 Task: Look for space in Iyo, Japan from 2nd June, 2023 to 9th June, 2023 for 5 adults in price range Rs.7000 to Rs.13000. Place can be shared room with 2 bedrooms having 5 beds and 2 bathrooms. Property type can be house, flat, guest house. Amenities needed are: wifi. Booking option can be shelf check-in. Required host language is English.
Action: Mouse moved to (448, 106)
Screenshot: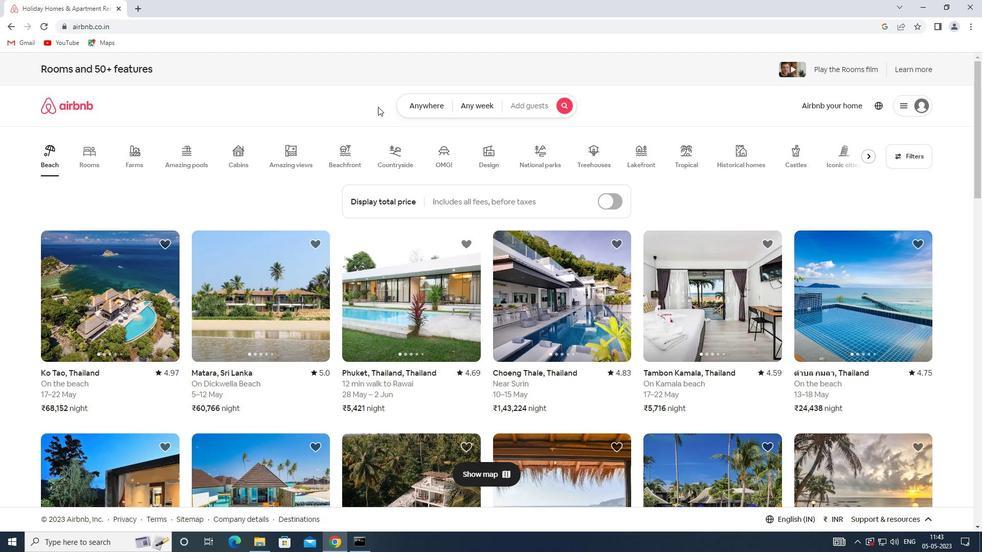 
Action: Mouse pressed left at (448, 106)
Screenshot: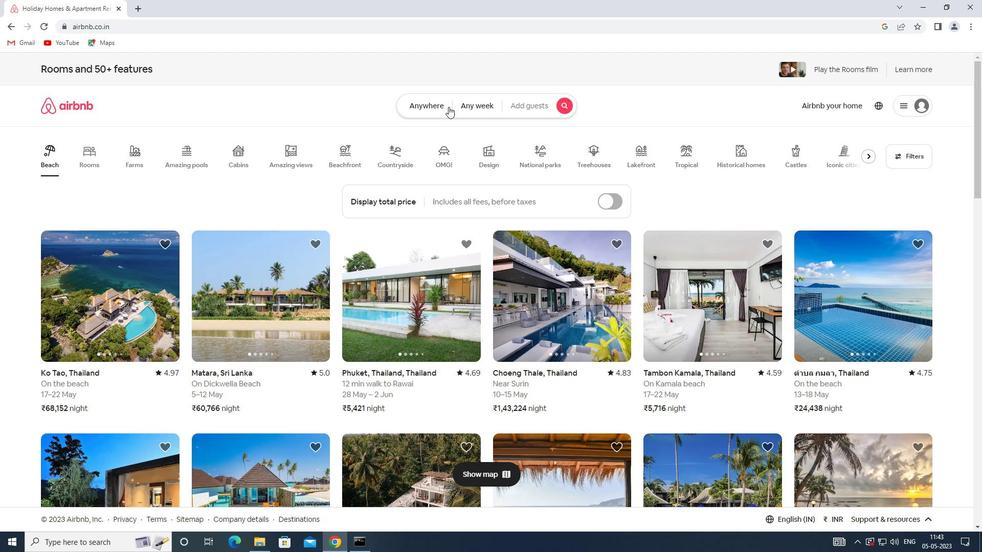 
Action: Mouse moved to (365, 151)
Screenshot: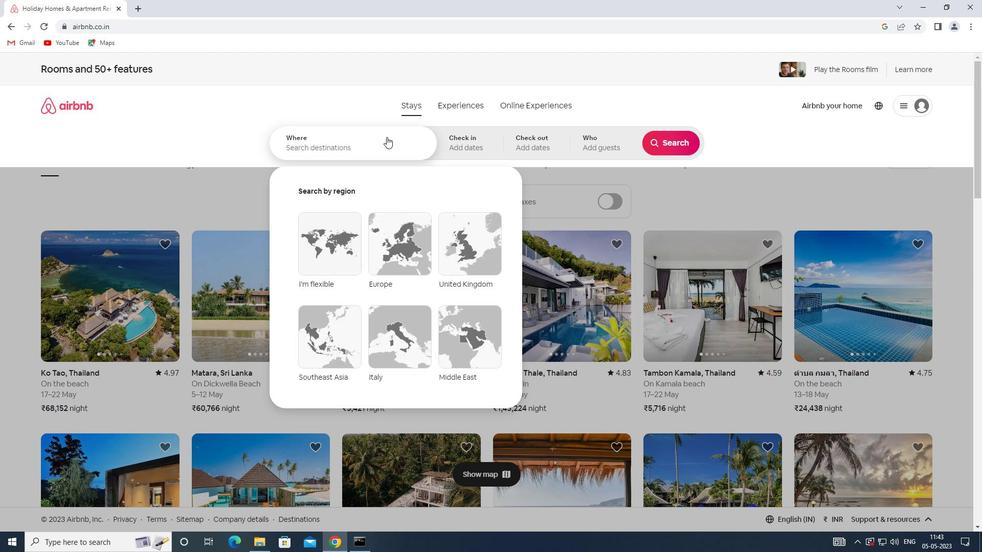 
Action: Mouse pressed left at (365, 151)
Screenshot: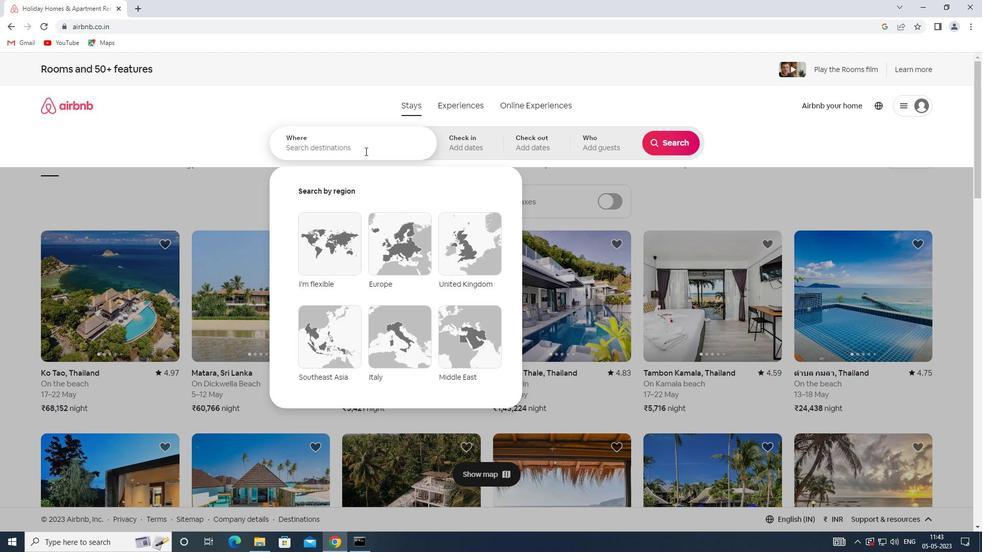 
Action: Key pressed <Key.shift><Key.shift><Key.shift><Key.shift><Key.shift><Key.shift><Key.shift><Key.shift><Key.shift><Key.shift><Key.shift><Key.shift><Key.shift><Key.shift><Key.shift><Key.shift><Key.shift><Key.shift><Key.shift><Key.shift><Key.shift><Key.shift><Key.shift><Key.shift><Key.shift><Key.shift><Key.shift><Key.shift><Key.shift><Key.shift><Key.shift><Key.shift>LYO,<Key.shift>JAPAN
Screenshot: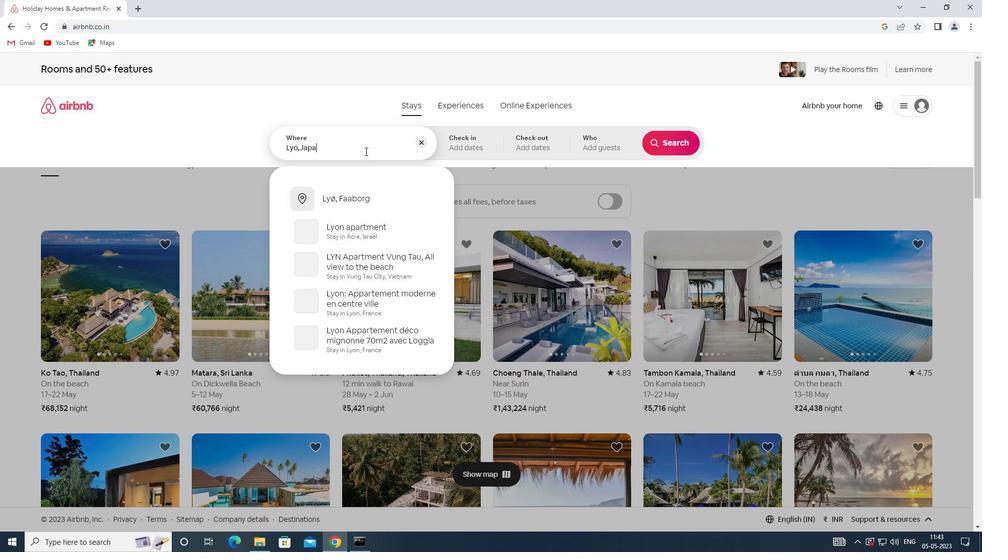 
Action: Mouse moved to (492, 147)
Screenshot: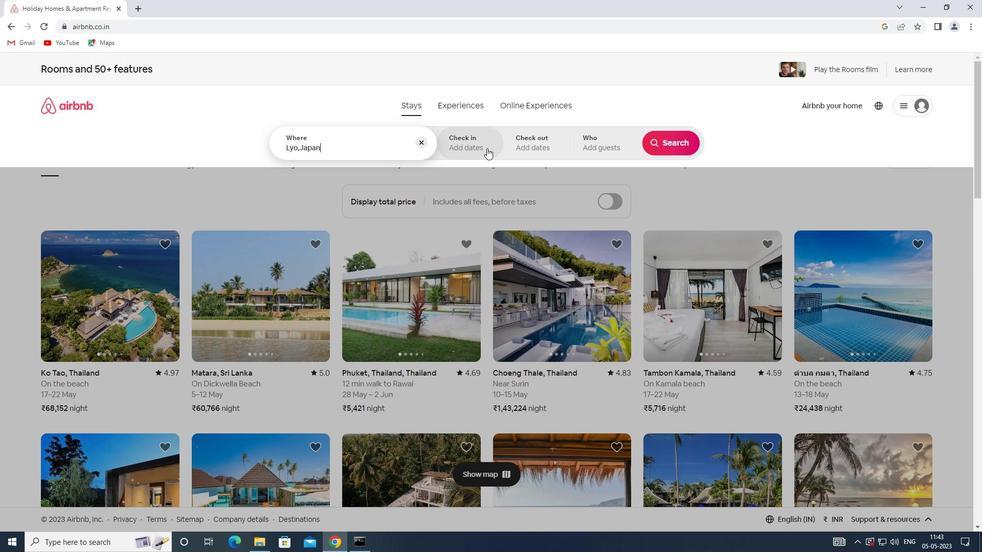 
Action: Mouse pressed left at (492, 147)
Screenshot: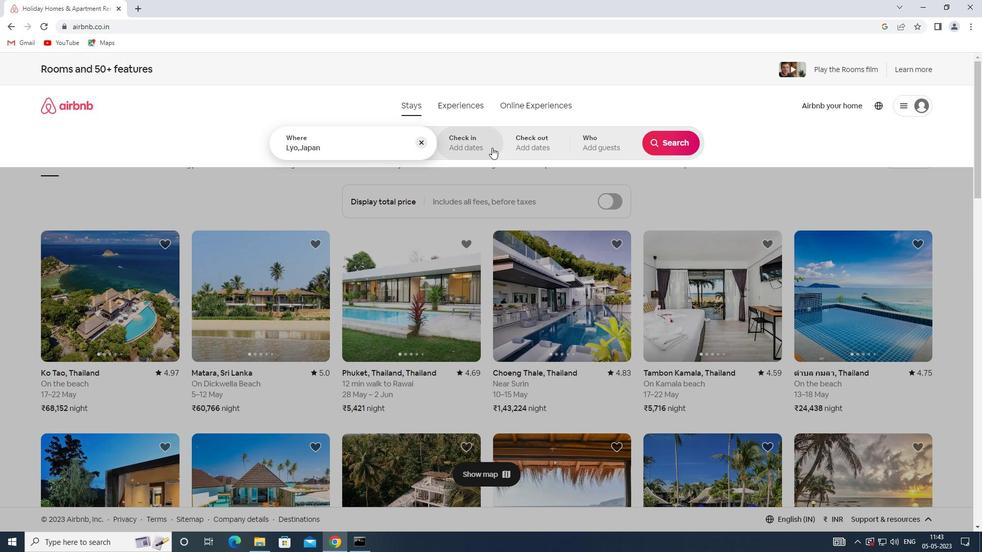 
Action: Mouse moved to (631, 274)
Screenshot: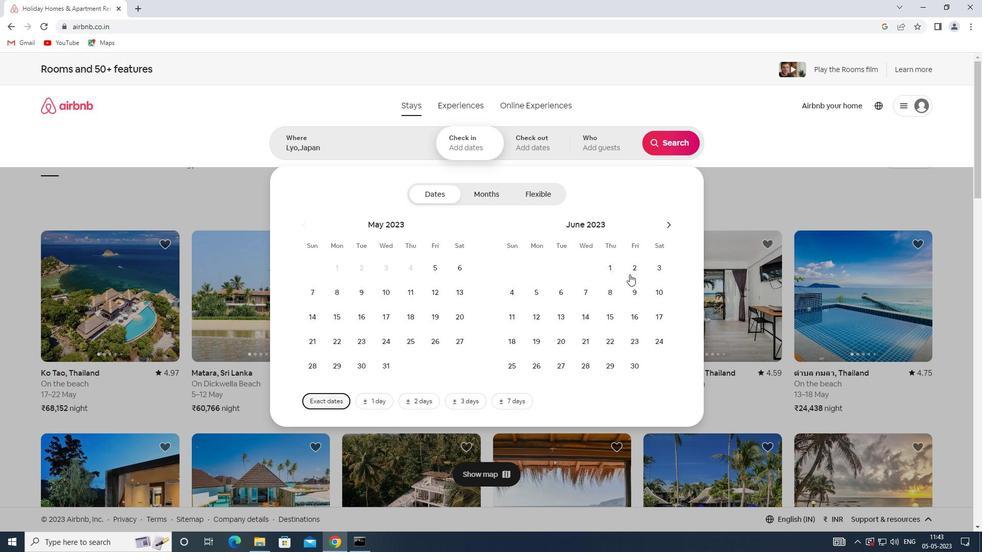 
Action: Mouse pressed left at (631, 274)
Screenshot: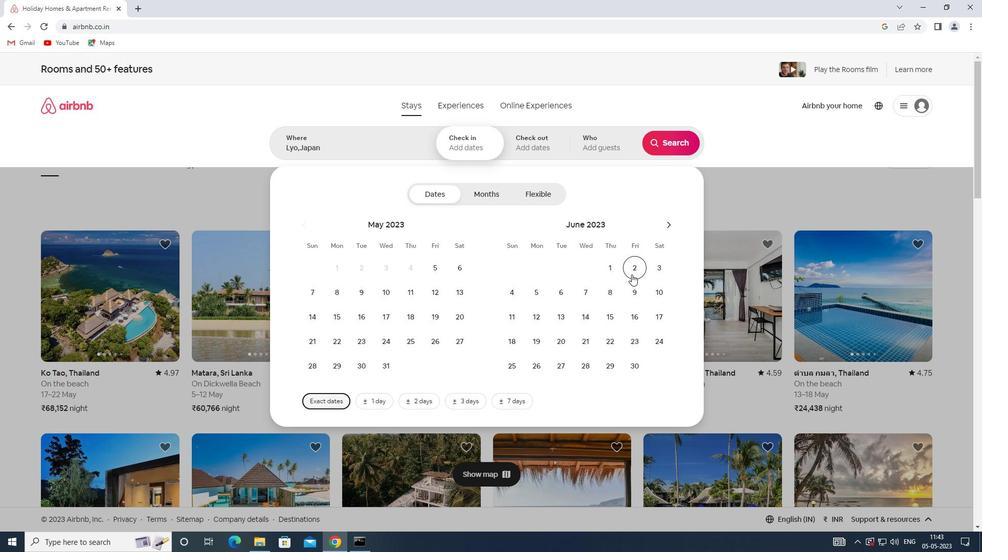 
Action: Mouse moved to (633, 291)
Screenshot: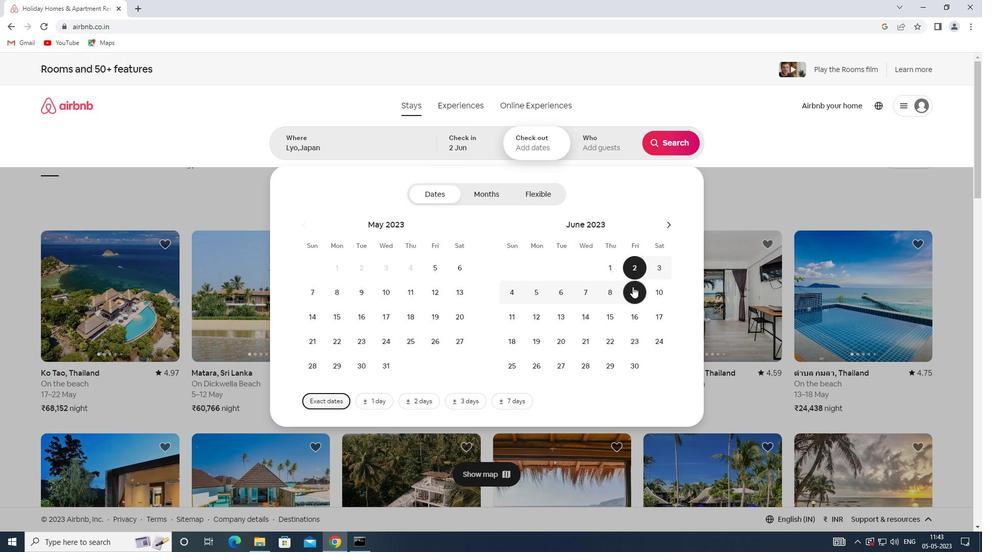 
Action: Mouse pressed left at (633, 291)
Screenshot: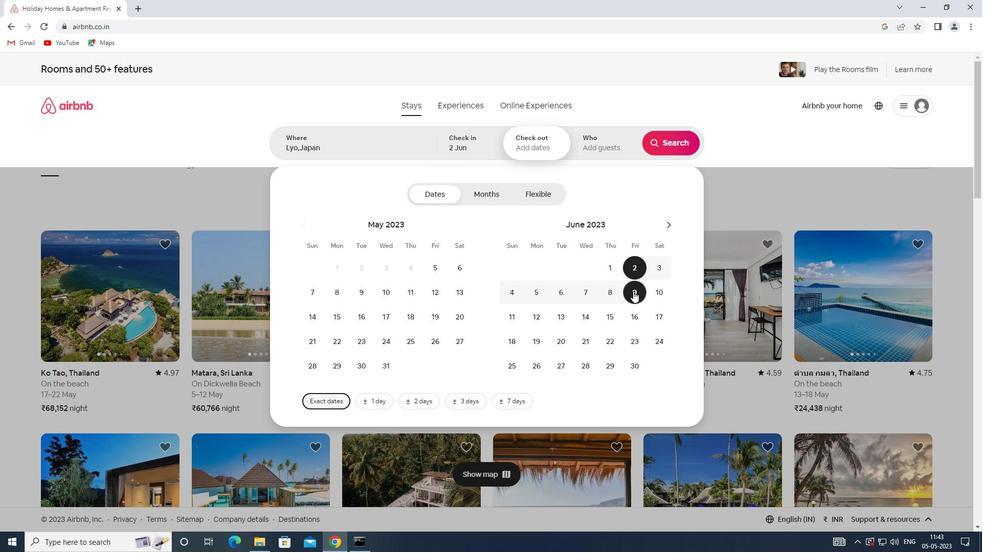 
Action: Mouse moved to (608, 147)
Screenshot: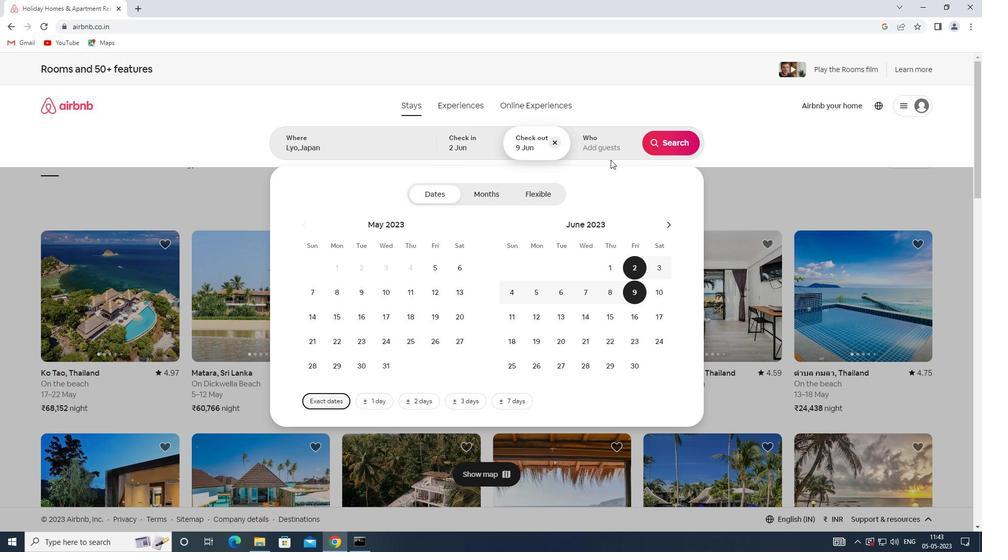 
Action: Mouse pressed left at (608, 147)
Screenshot: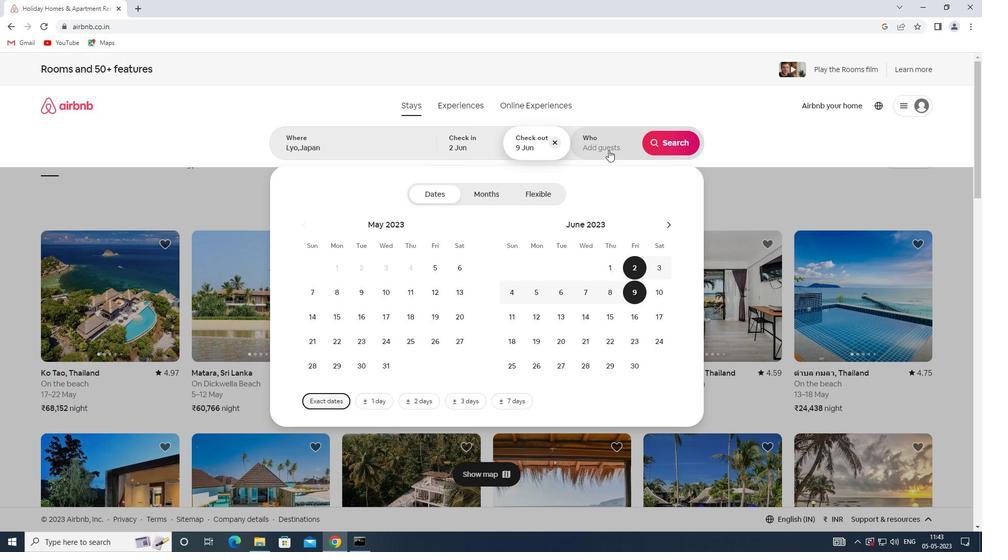 
Action: Mouse moved to (675, 198)
Screenshot: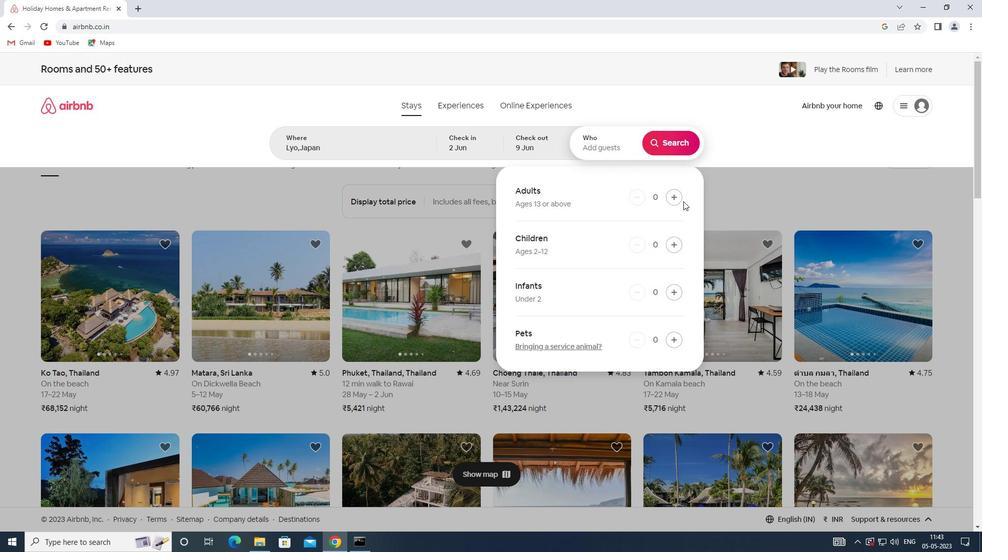 
Action: Mouse pressed left at (675, 198)
Screenshot: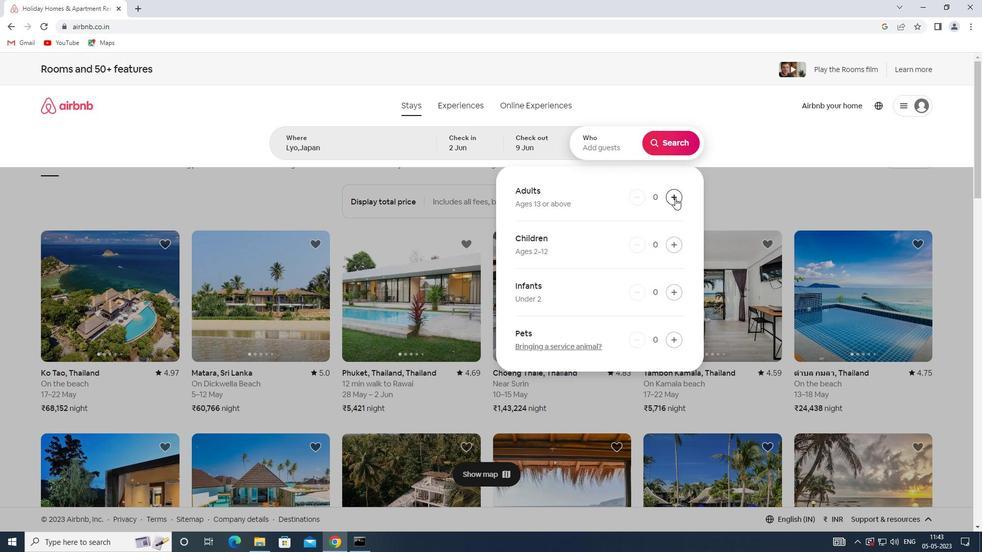 
Action: Mouse pressed left at (675, 198)
Screenshot: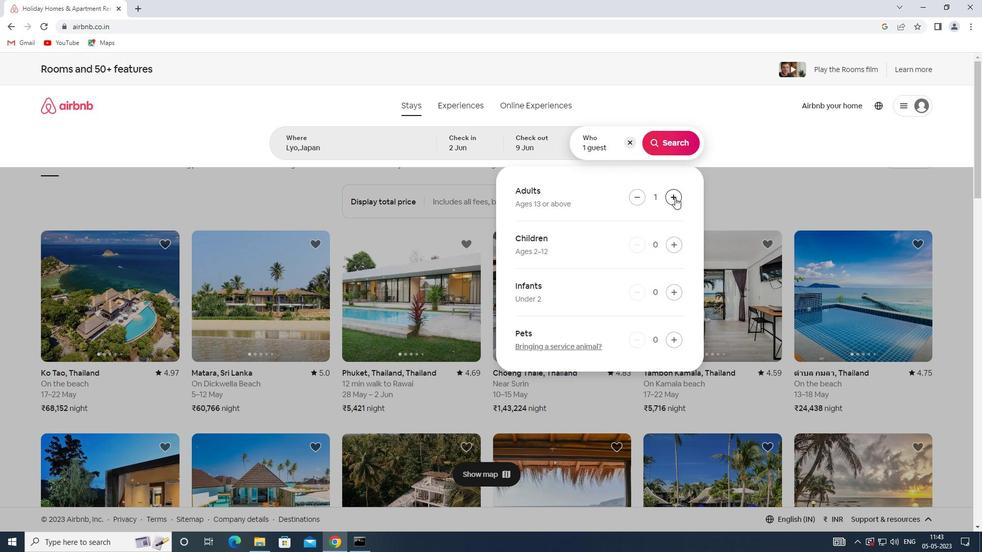 
Action: Mouse pressed left at (675, 198)
Screenshot: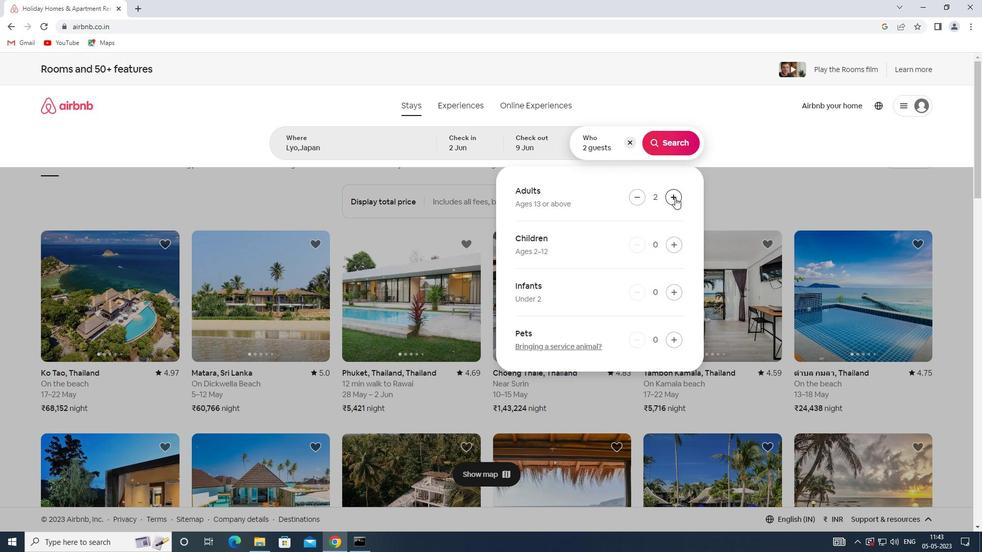 
Action: Mouse pressed left at (675, 198)
Screenshot: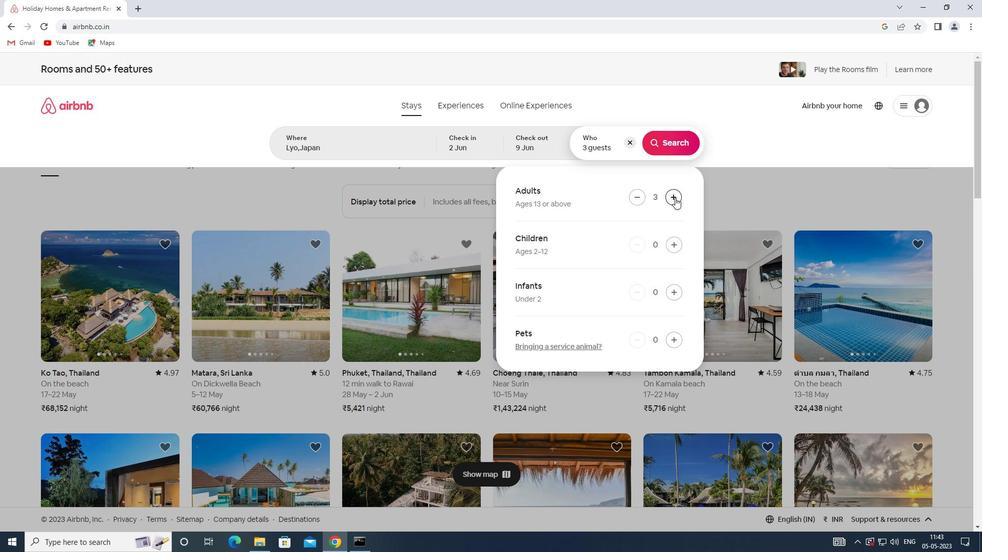 
Action: Mouse pressed left at (675, 198)
Screenshot: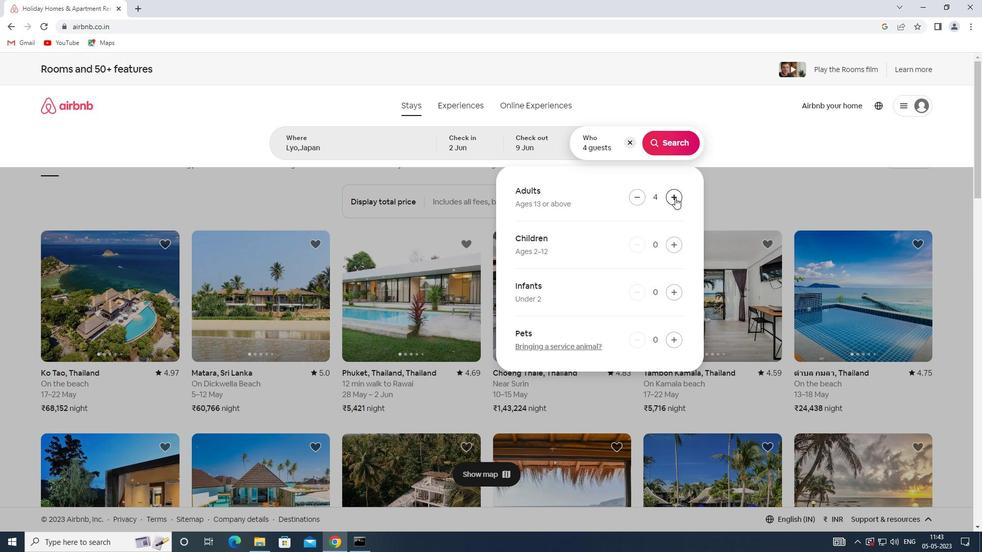 
Action: Mouse moved to (670, 145)
Screenshot: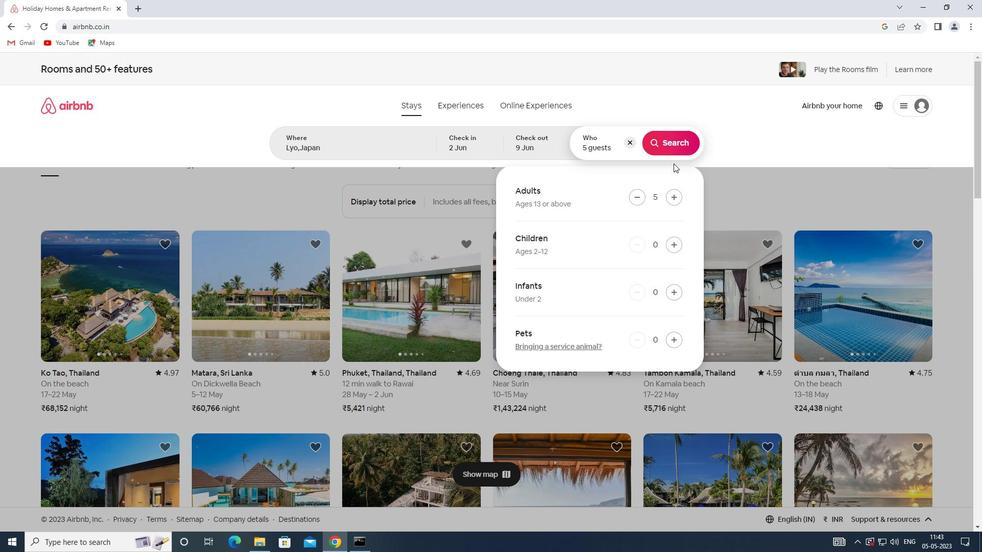 
Action: Mouse pressed left at (670, 145)
Screenshot: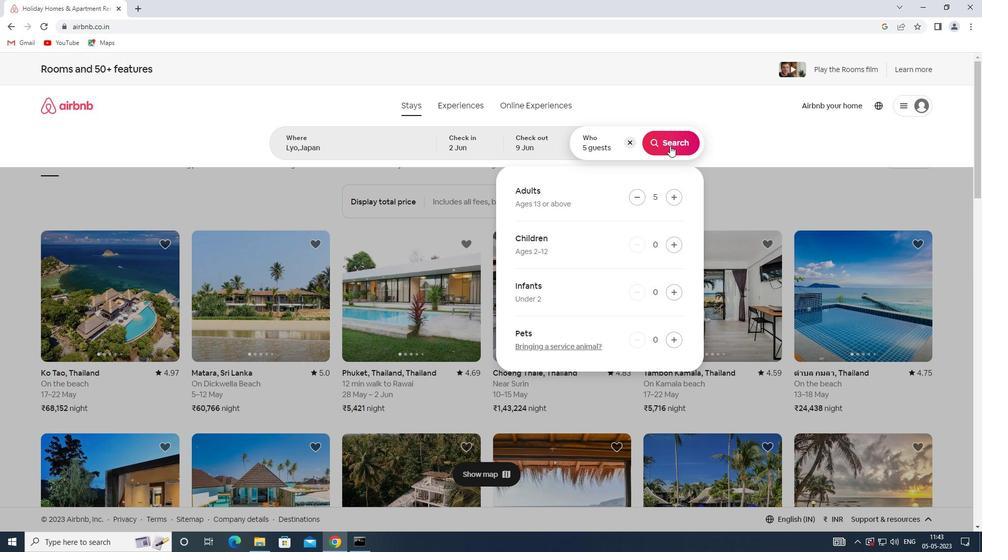 
Action: Mouse moved to (955, 105)
Screenshot: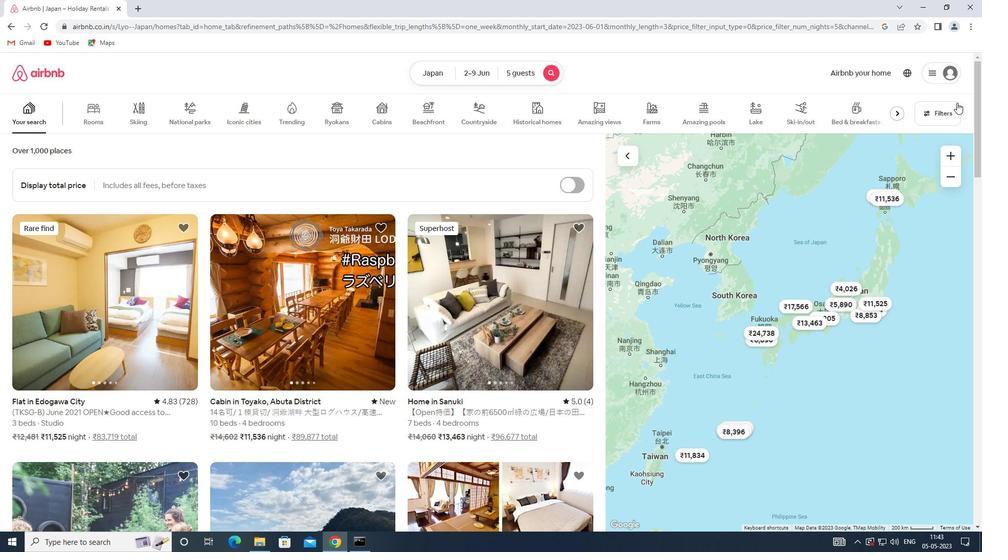 
Action: Mouse pressed left at (955, 105)
Screenshot: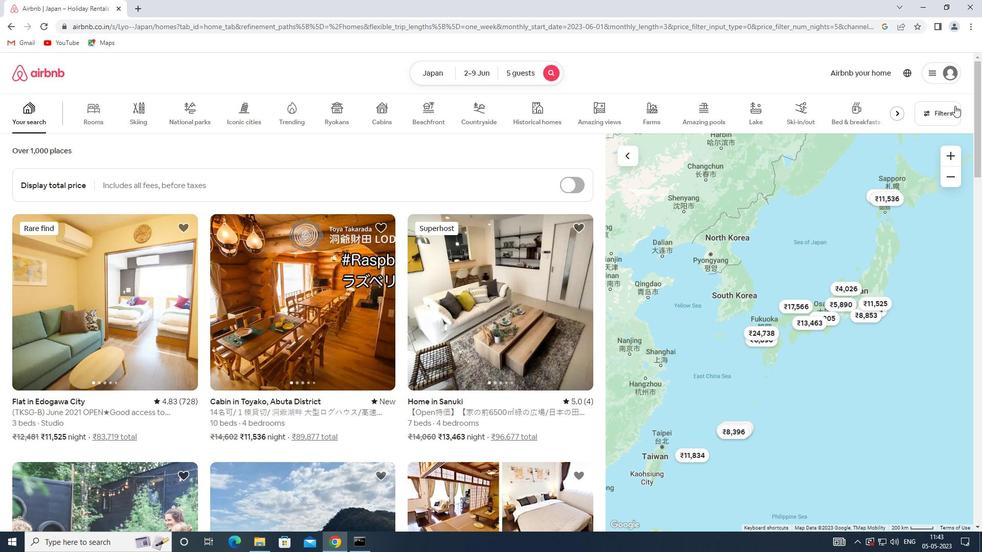 
Action: Mouse moved to (356, 363)
Screenshot: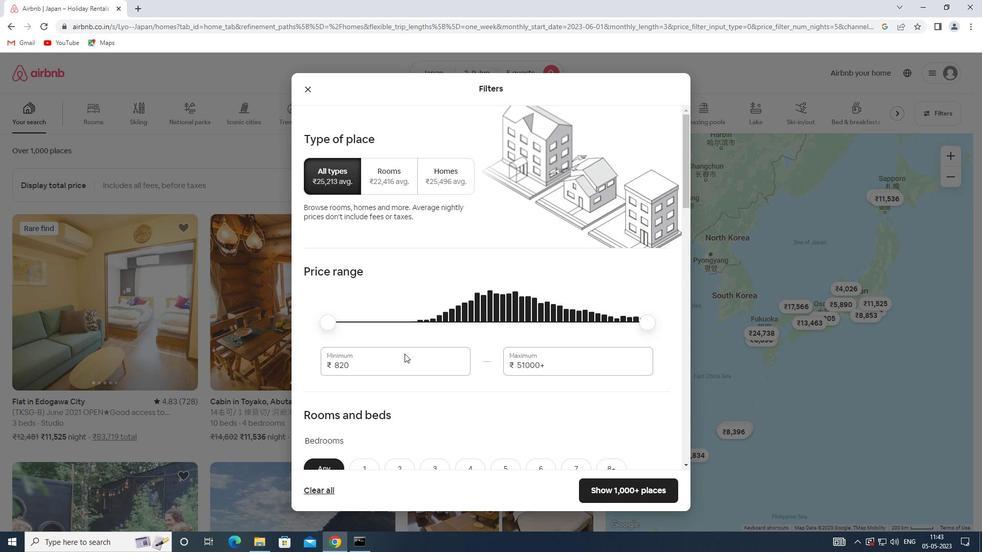 
Action: Mouse pressed left at (356, 363)
Screenshot: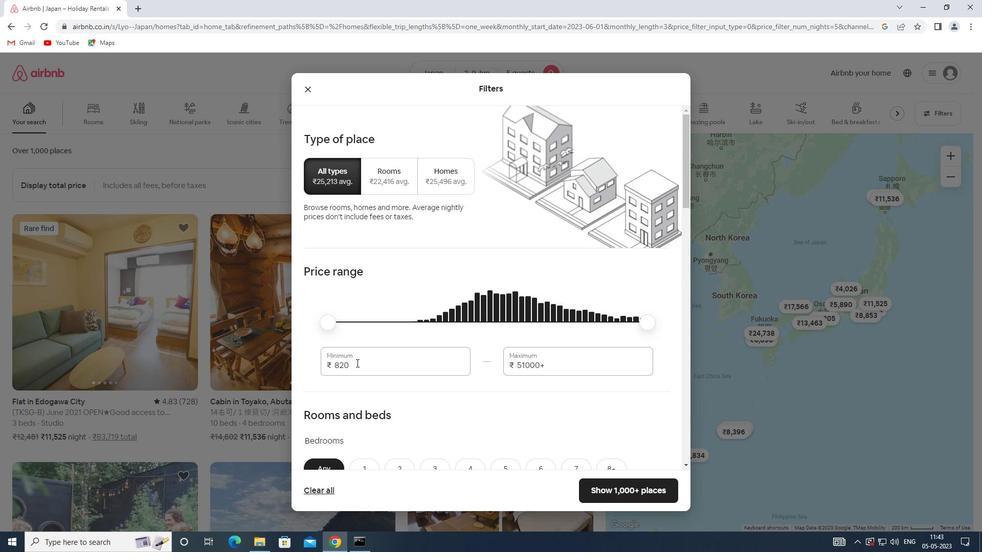 
Action: Mouse moved to (326, 362)
Screenshot: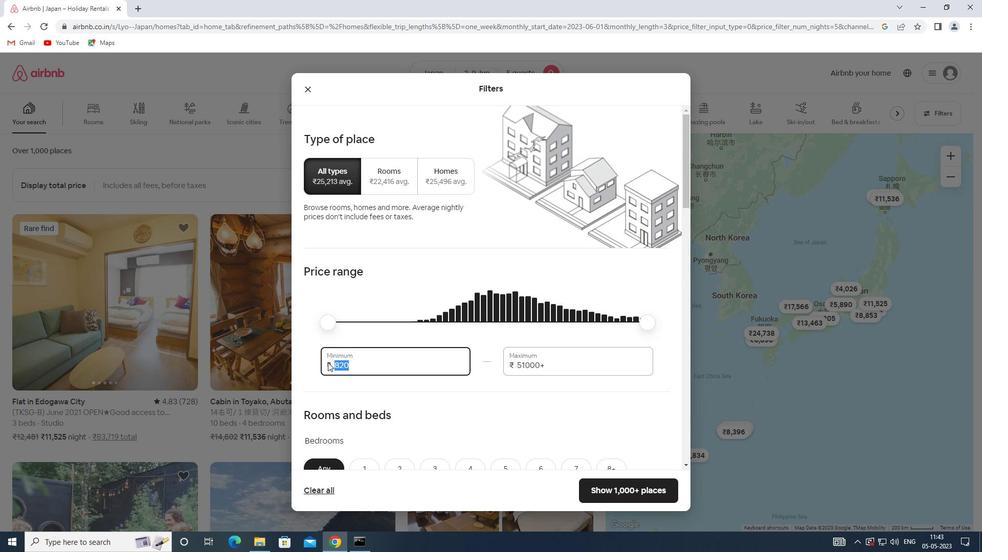 
Action: Key pressed 7000
Screenshot: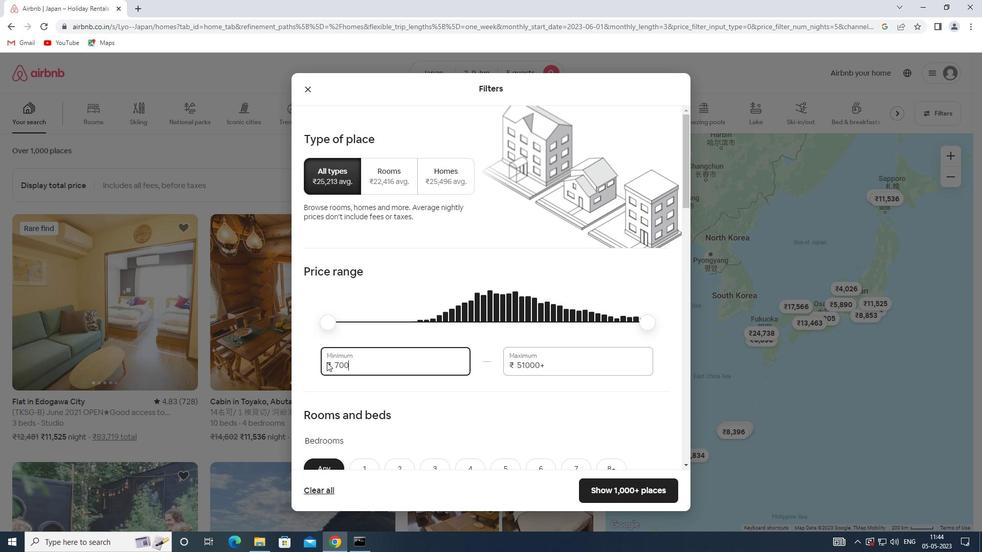 
Action: Mouse moved to (557, 370)
Screenshot: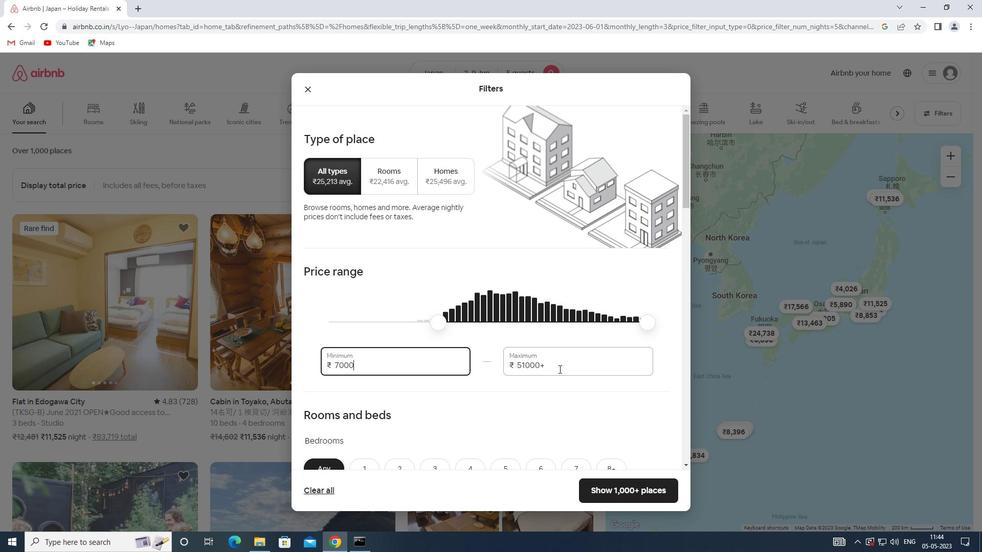 
Action: Mouse pressed left at (557, 370)
Screenshot: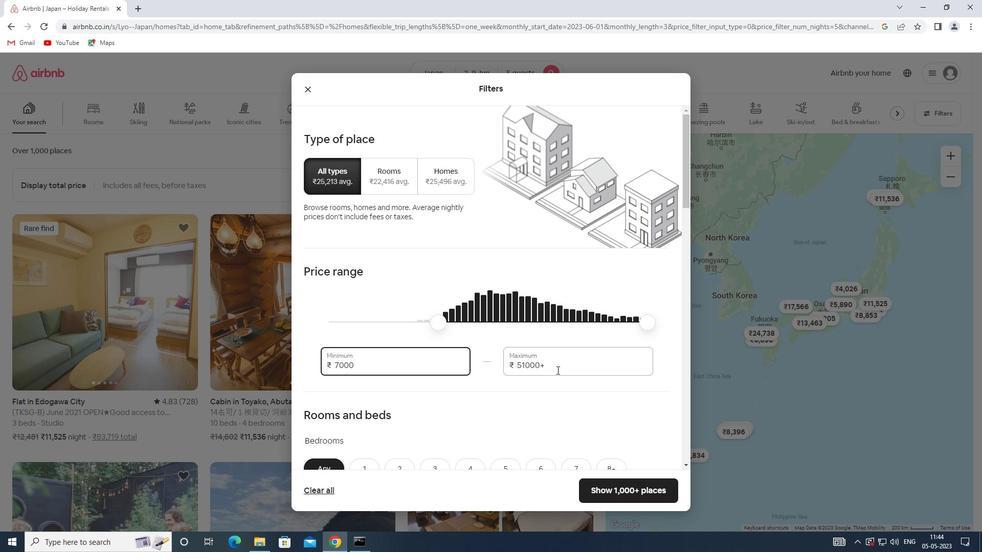 
Action: Mouse moved to (489, 364)
Screenshot: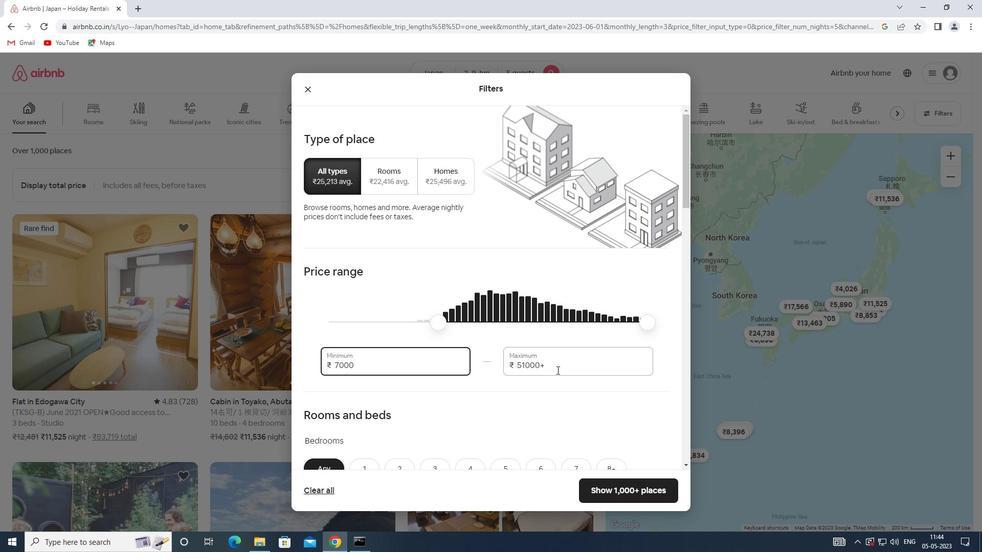 
Action: Key pressed 13000
Screenshot: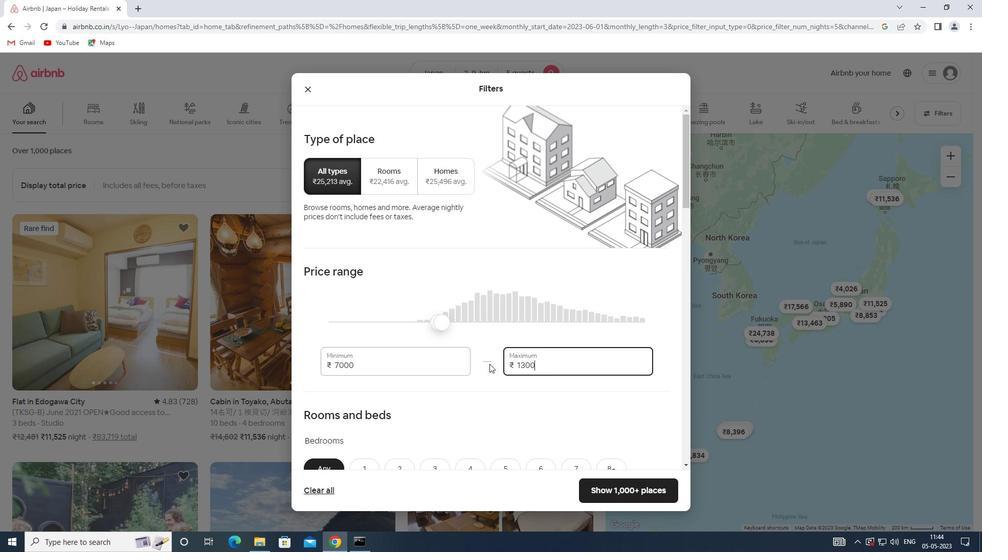 
Action: Mouse moved to (470, 365)
Screenshot: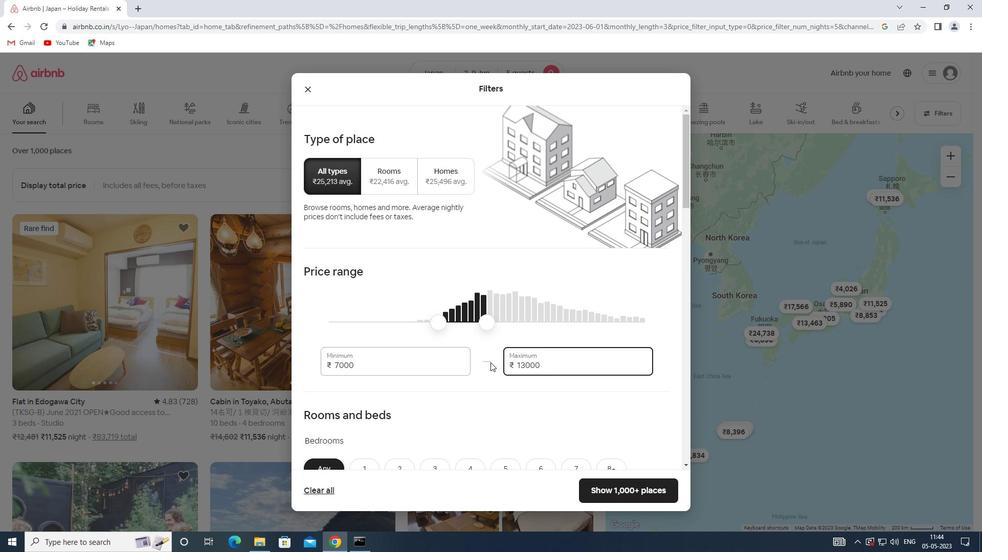 
Action: Mouse scrolled (470, 364) with delta (0, 0)
Screenshot: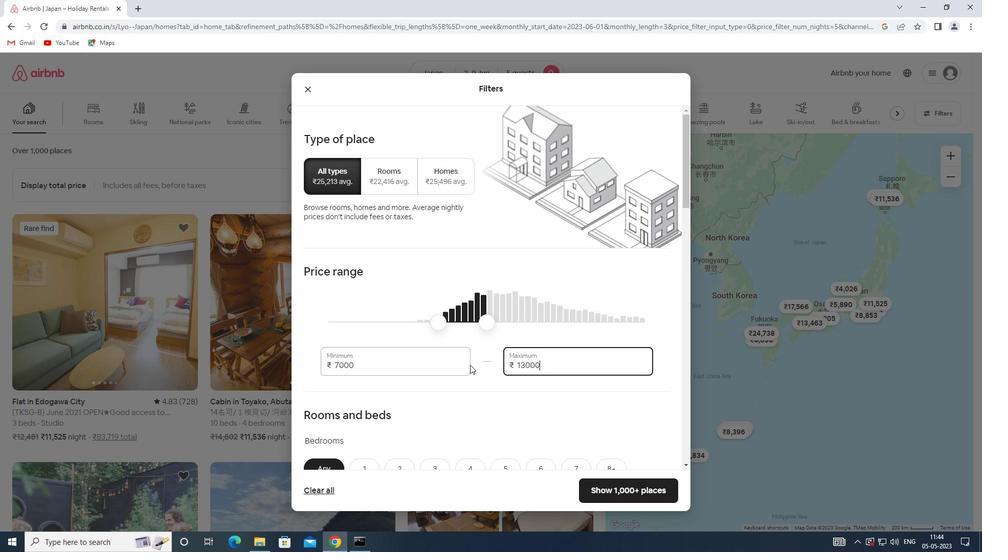 
Action: Mouse scrolled (470, 364) with delta (0, 0)
Screenshot: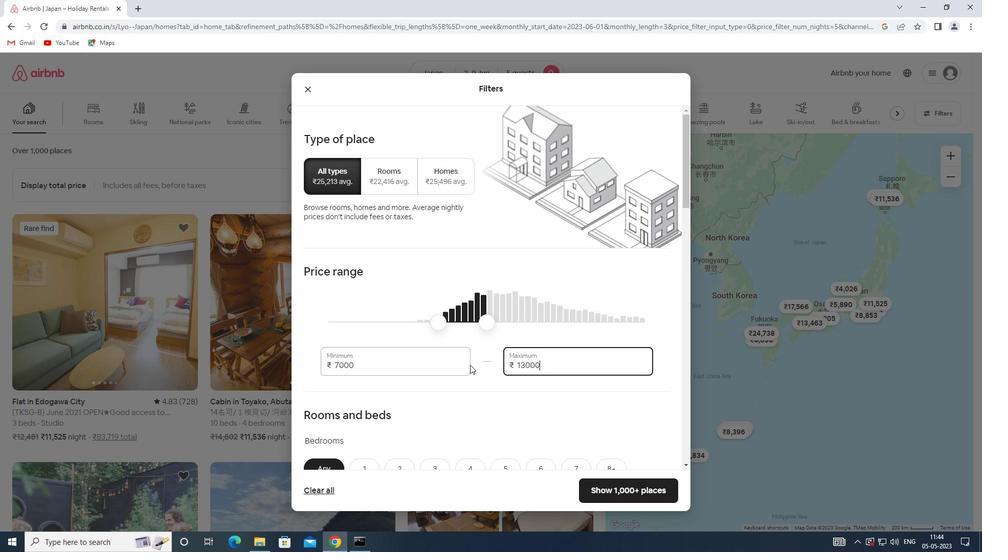 
Action: Mouse scrolled (470, 364) with delta (0, 0)
Screenshot: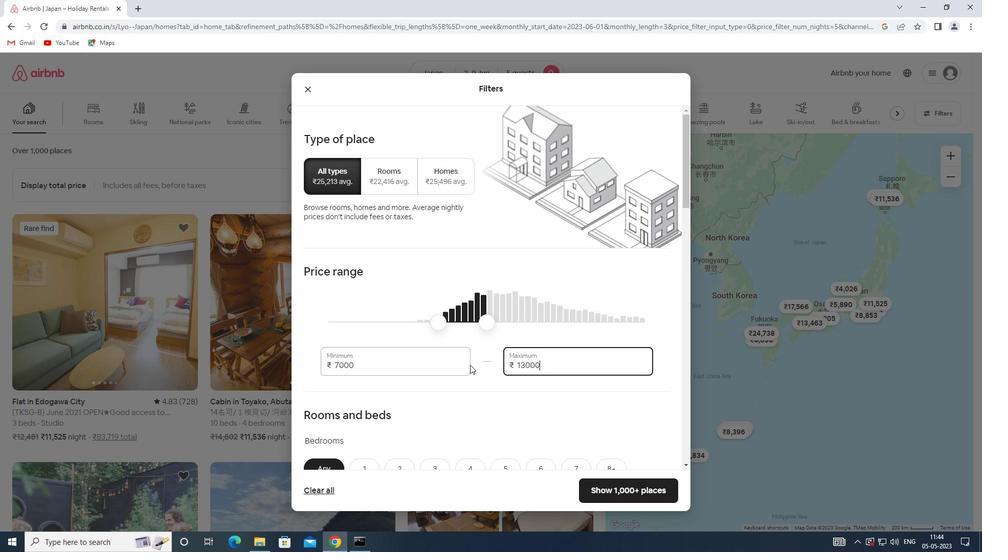 
Action: Mouse moved to (409, 315)
Screenshot: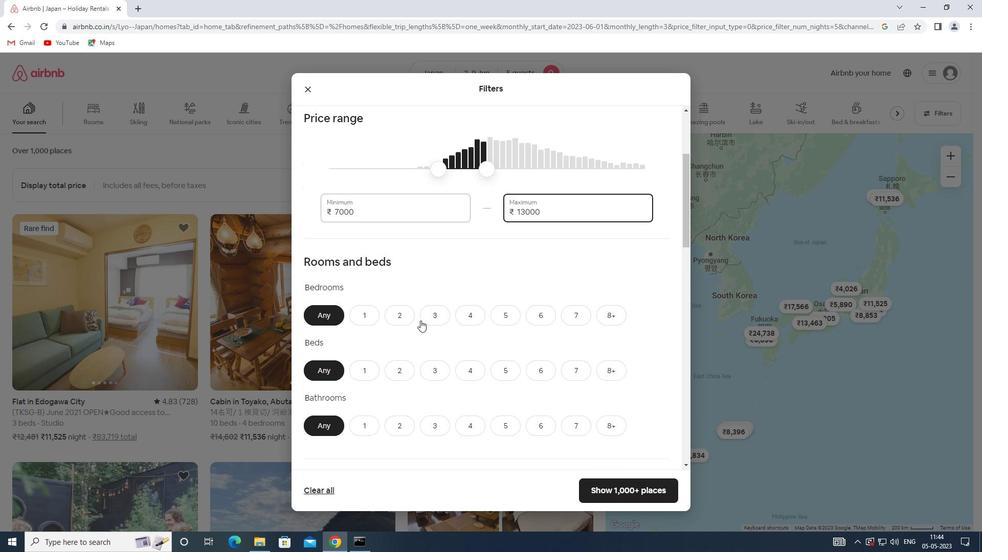 
Action: Mouse pressed left at (409, 315)
Screenshot: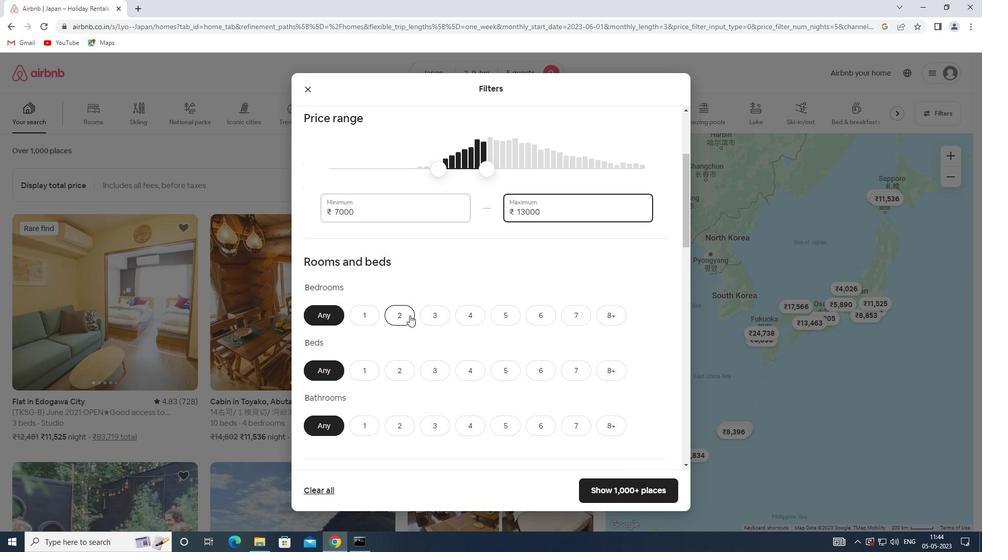 
Action: Mouse moved to (500, 370)
Screenshot: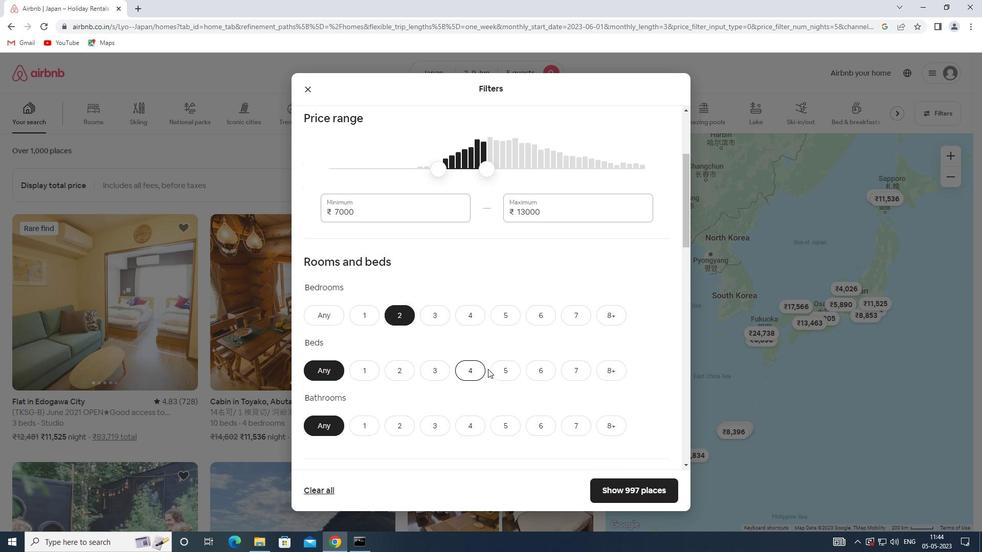 
Action: Mouse pressed left at (500, 370)
Screenshot: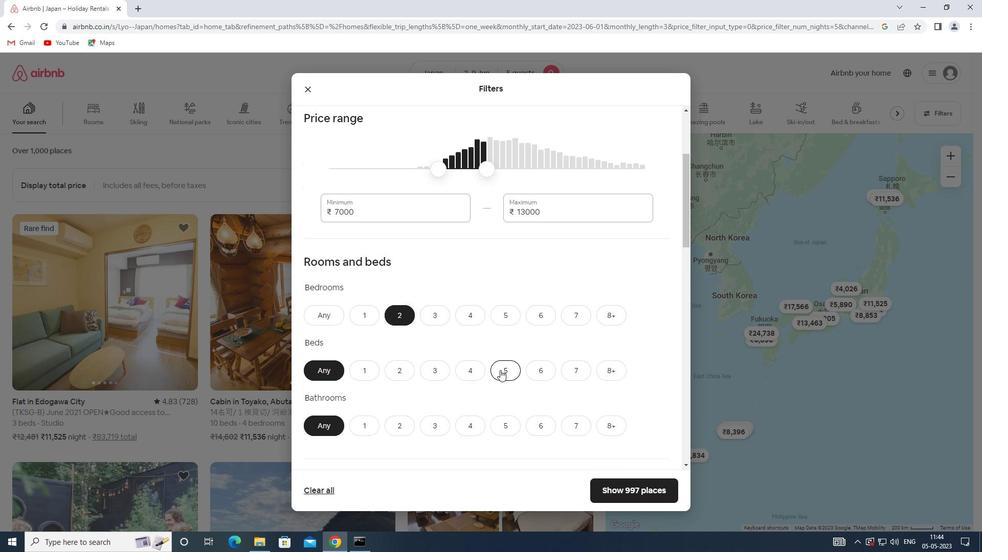 
Action: Mouse moved to (393, 428)
Screenshot: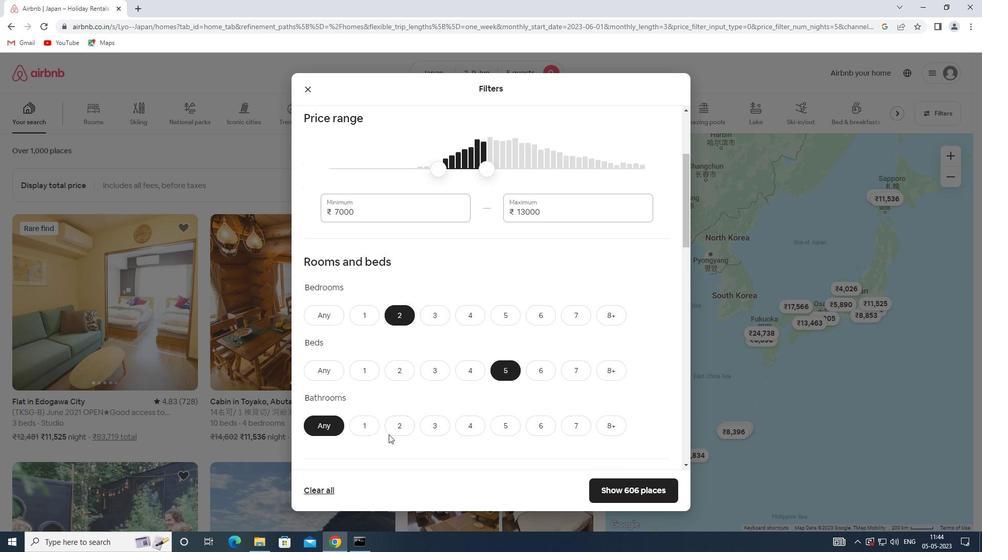 
Action: Mouse pressed left at (393, 428)
Screenshot: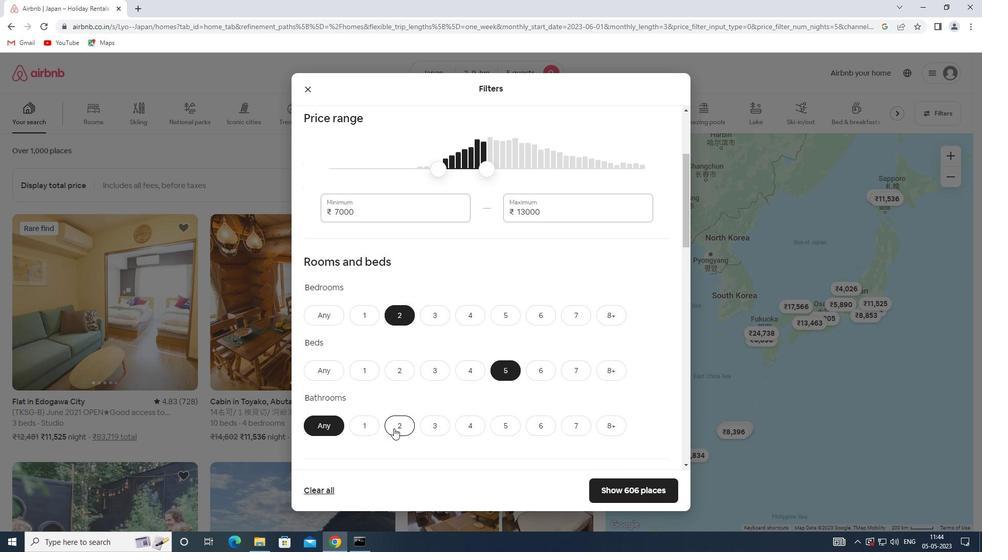 
Action: Mouse scrolled (393, 428) with delta (0, 0)
Screenshot: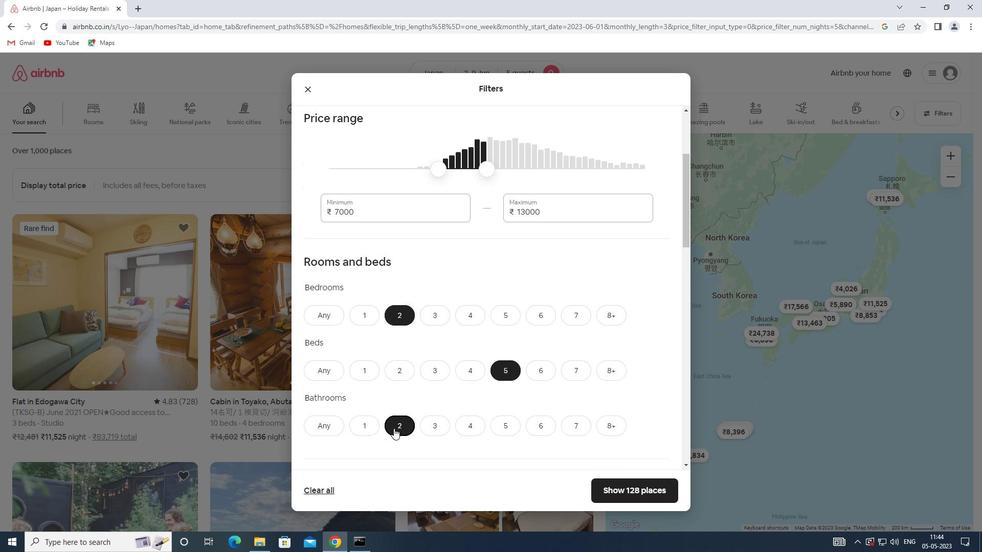 
Action: Mouse scrolled (393, 428) with delta (0, 0)
Screenshot: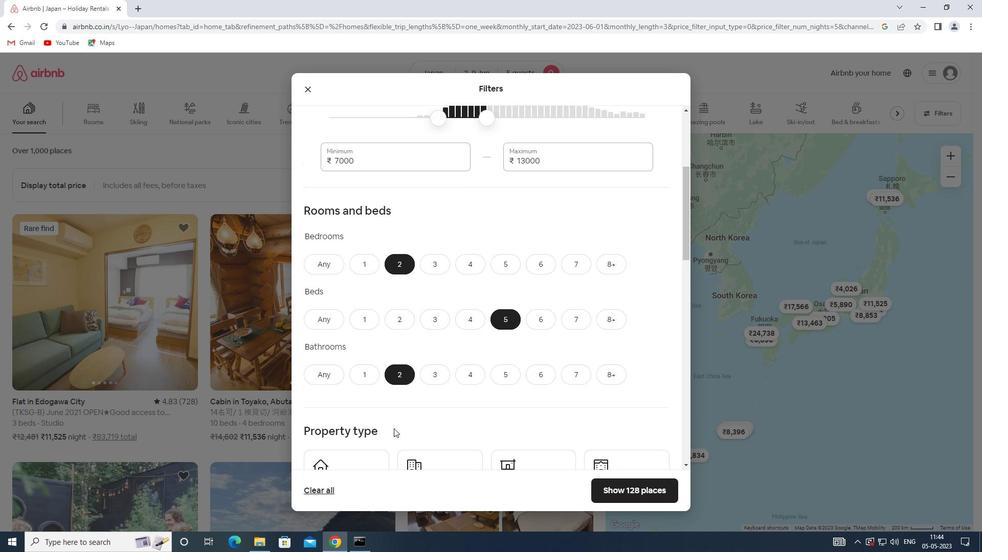 
Action: Mouse scrolled (393, 428) with delta (0, 0)
Screenshot: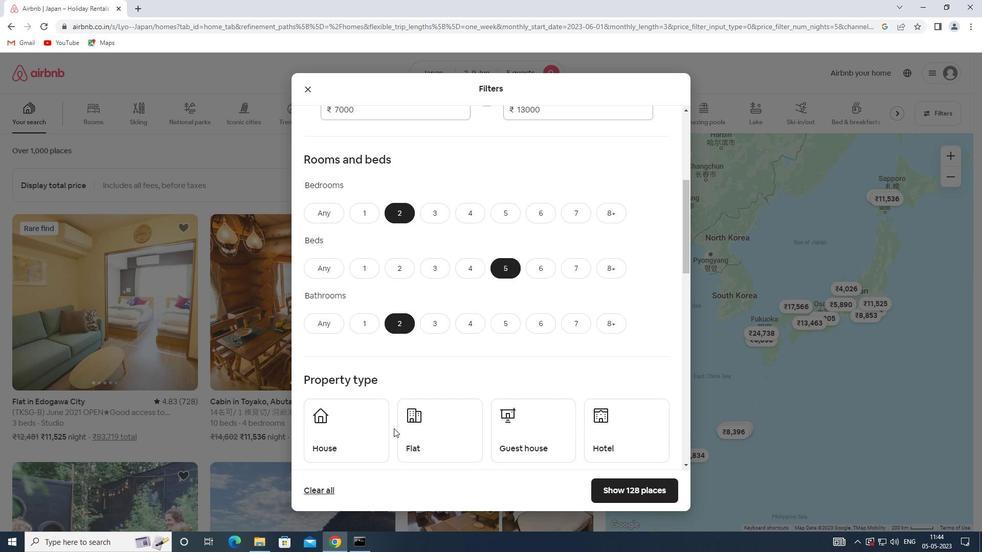 
Action: Mouse moved to (377, 400)
Screenshot: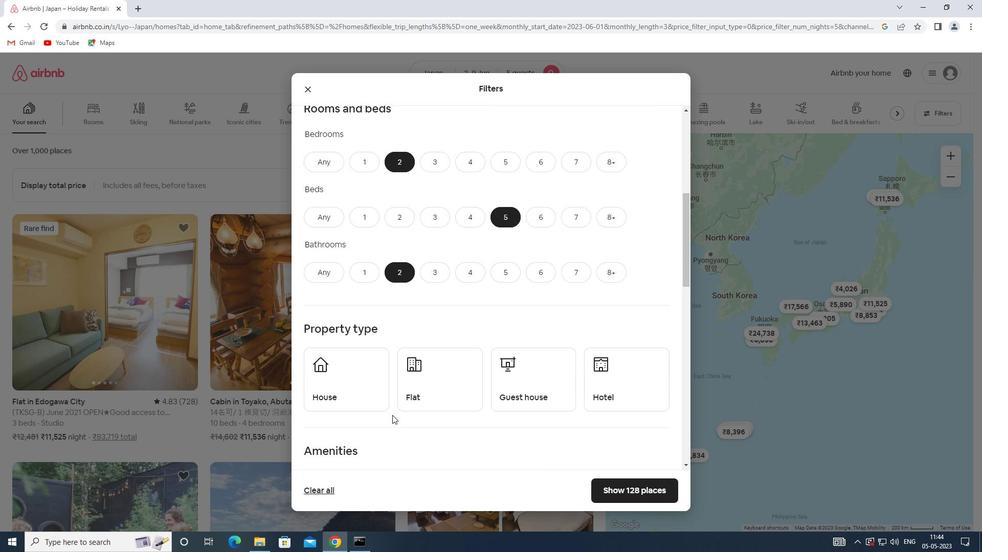 
Action: Mouse pressed left at (377, 400)
Screenshot: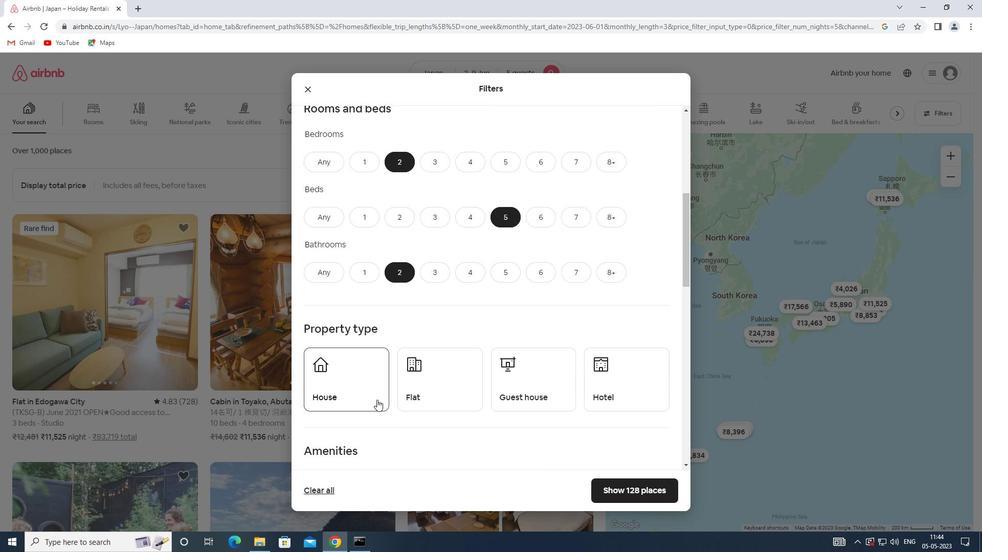 
Action: Mouse moved to (425, 398)
Screenshot: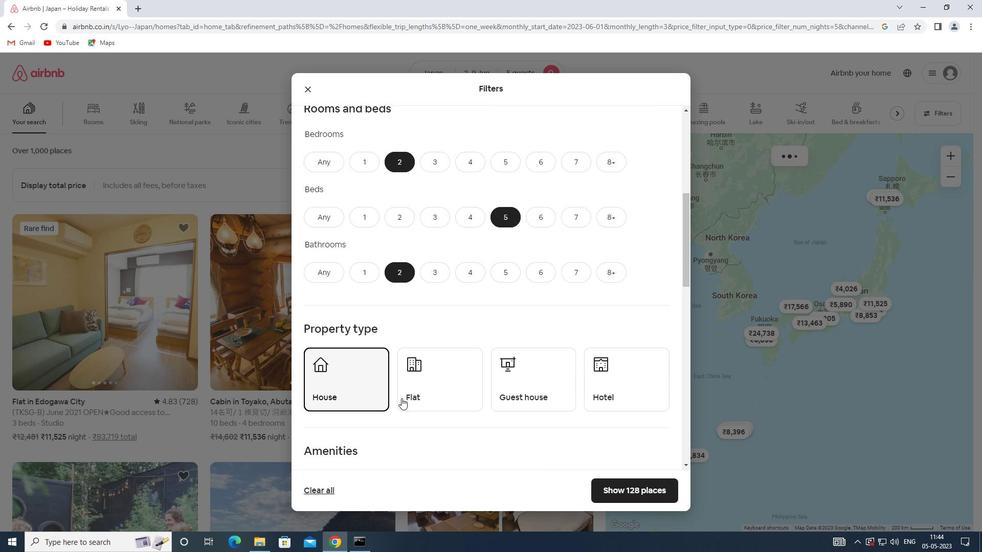 
Action: Mouse pressed left at (425, 398)
Screenshot: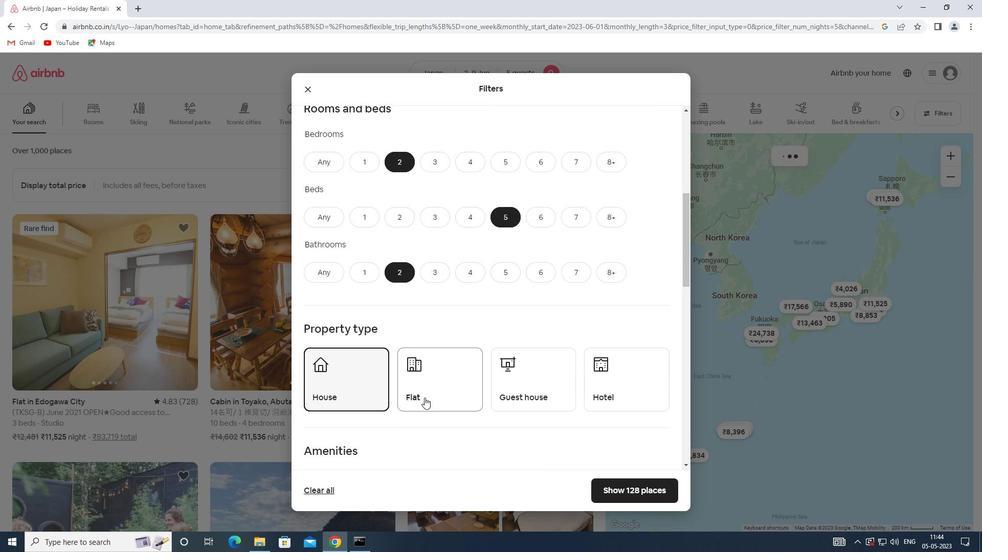 
Action: Mouse moved to (515, 393)
Screenshot: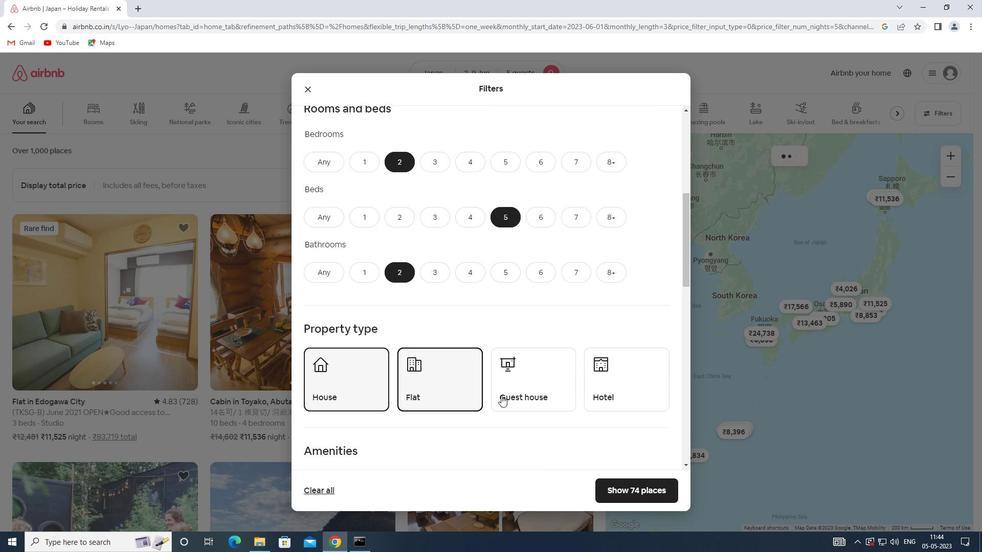 
Action: Mouse pressed left at (515, 393)
Screenshot: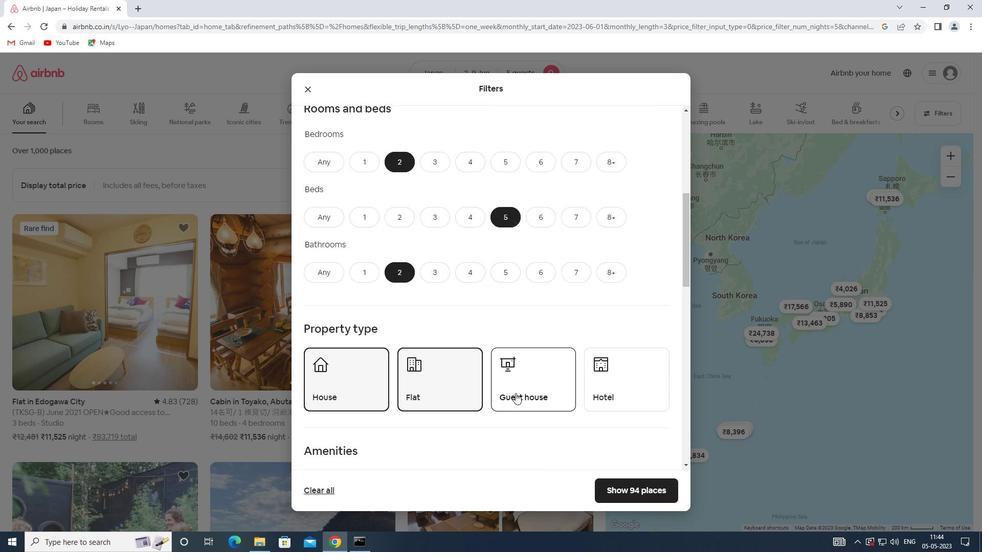 
Action: Mouse scrolled (515, 392) with delta (0, 0)
Screenshot: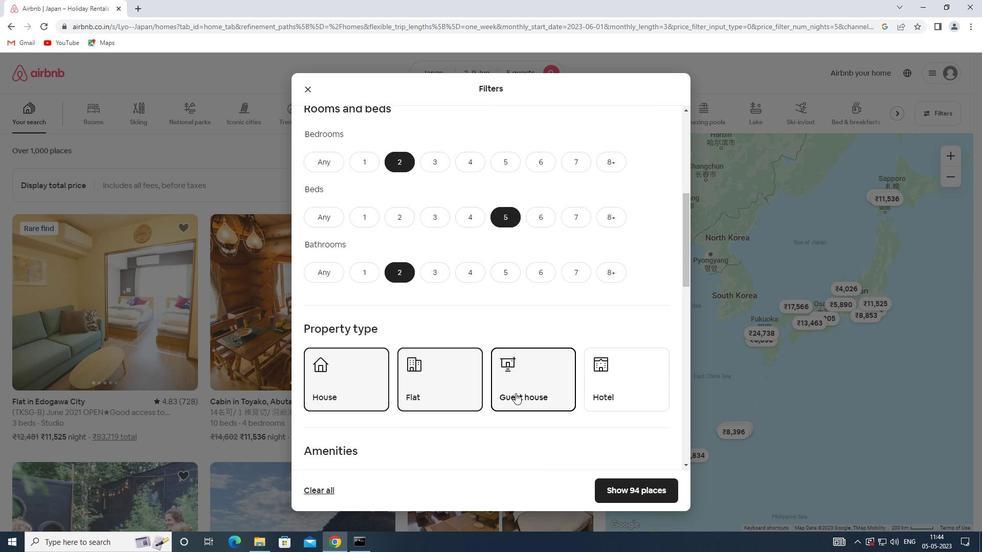 
Action: Mouse scrolled (515, 392) with delta (0, 0)
Screenshot: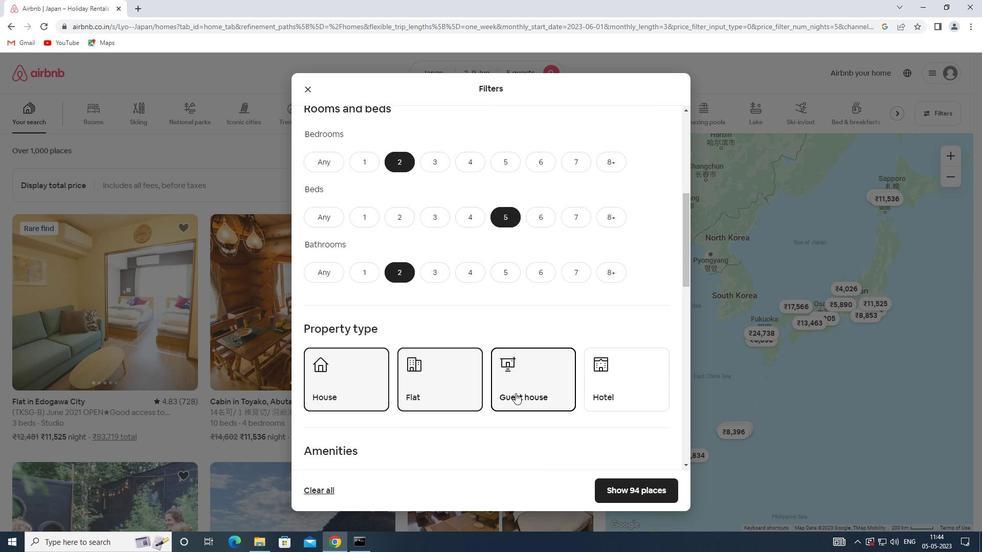 
Action: Mouse scrolled (515, 392) with delta (0, 0)
Screenshot: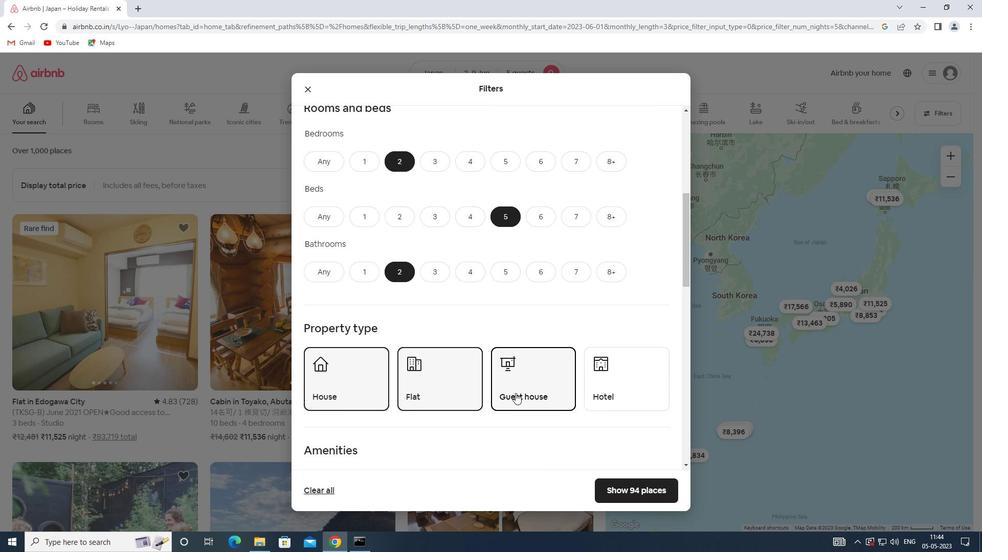 
Action: Mouse moved to (336, 347)
Screenshot: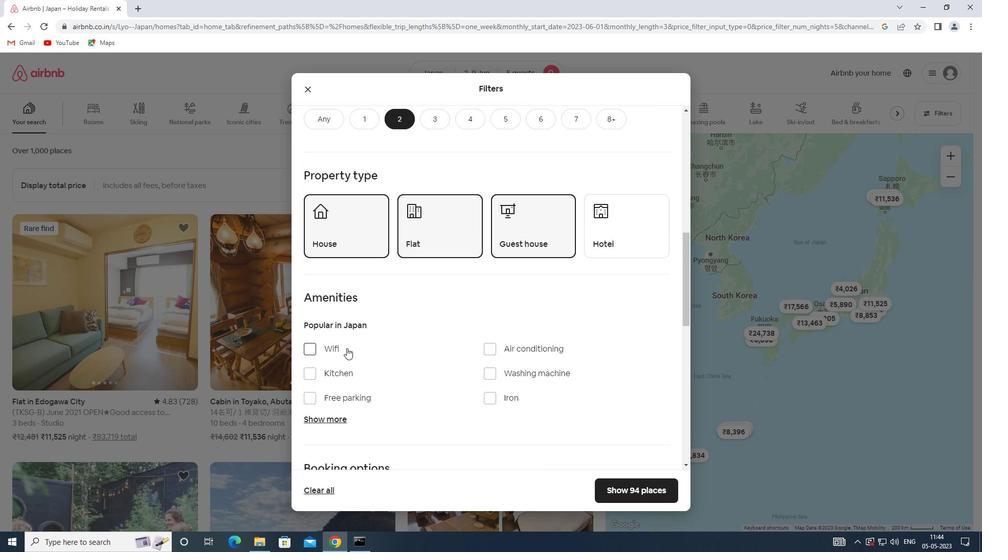 
Action: Mouse pressed left at (336, 347)
Screenshot: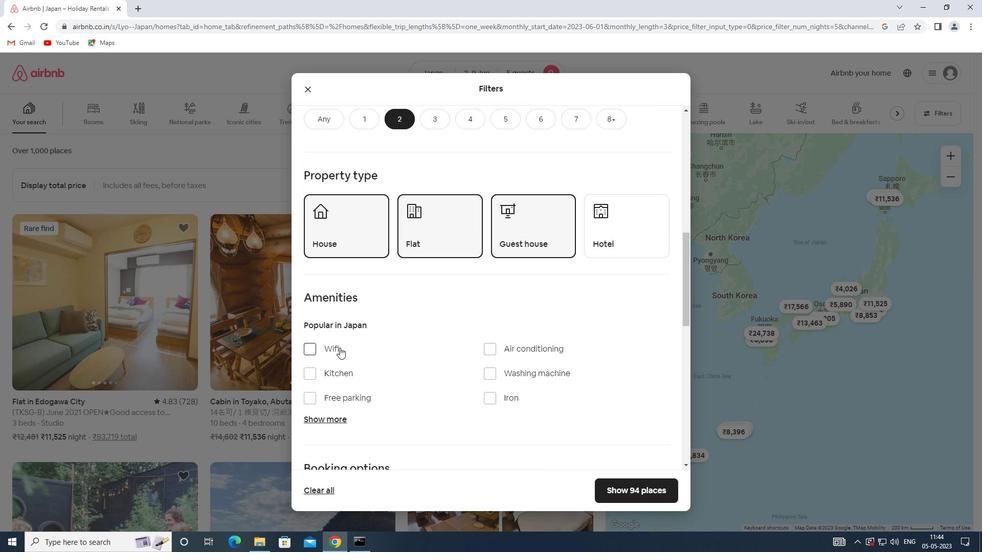 
Action: Mouse moved to (394, 358)
Screenshot: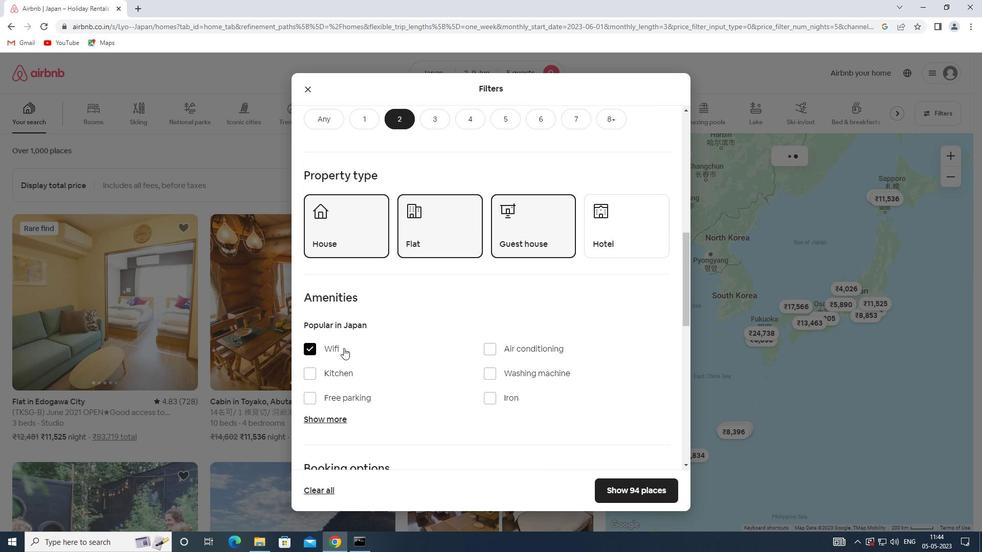 
Action: Mouse scrolled (394, 358) with delta (0, 0)
Screenshot: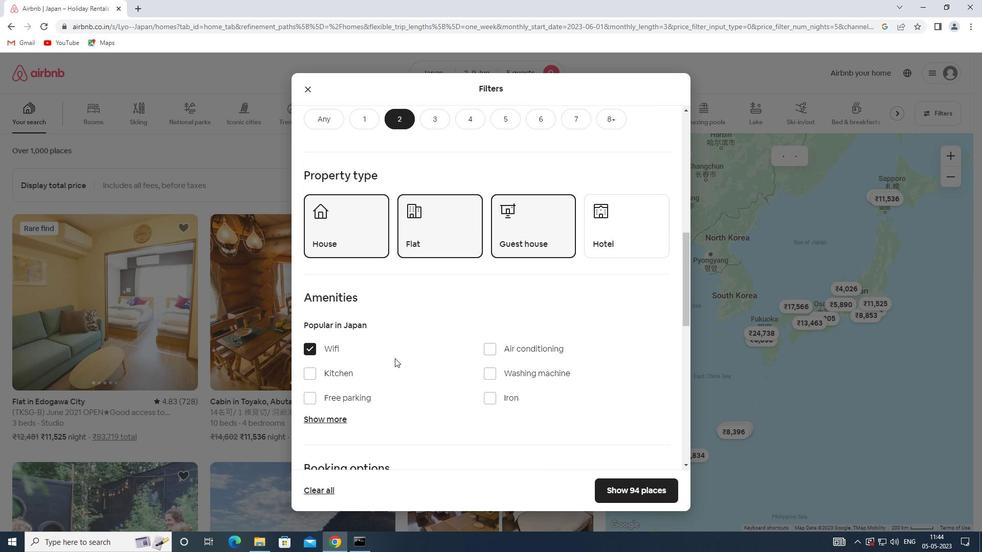 
Action: Mouse scrolled (394, 358) with delta (0, 0)
Screenshot: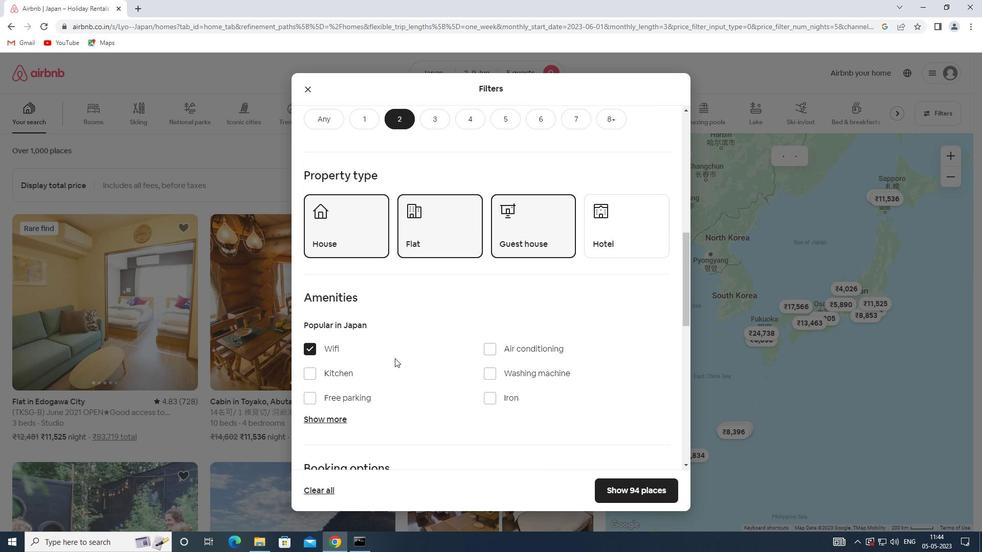
Action: Mouse scrolled (394, 358) with delta (0, 0)
Screenshot: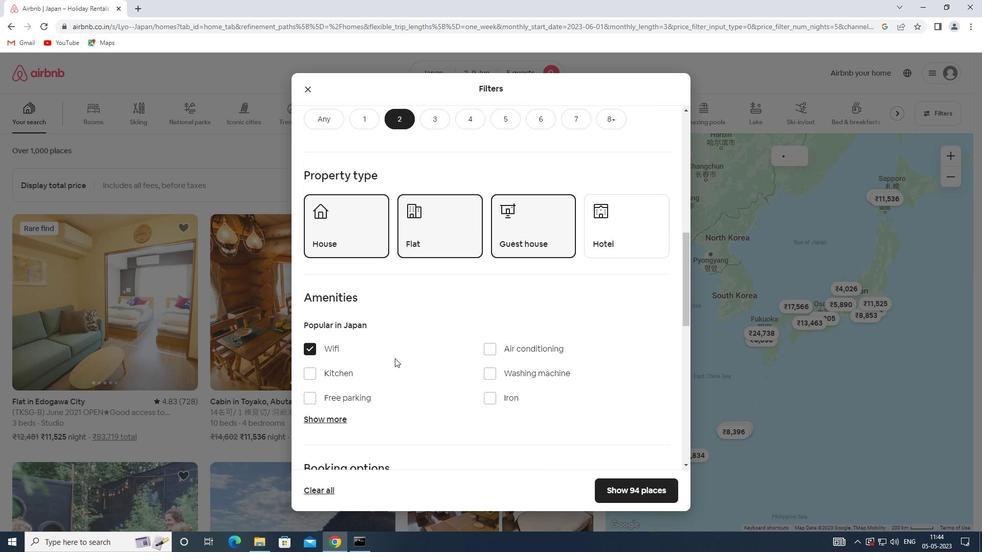 
Action: Mouse moved to (643, 385)
Screenshot: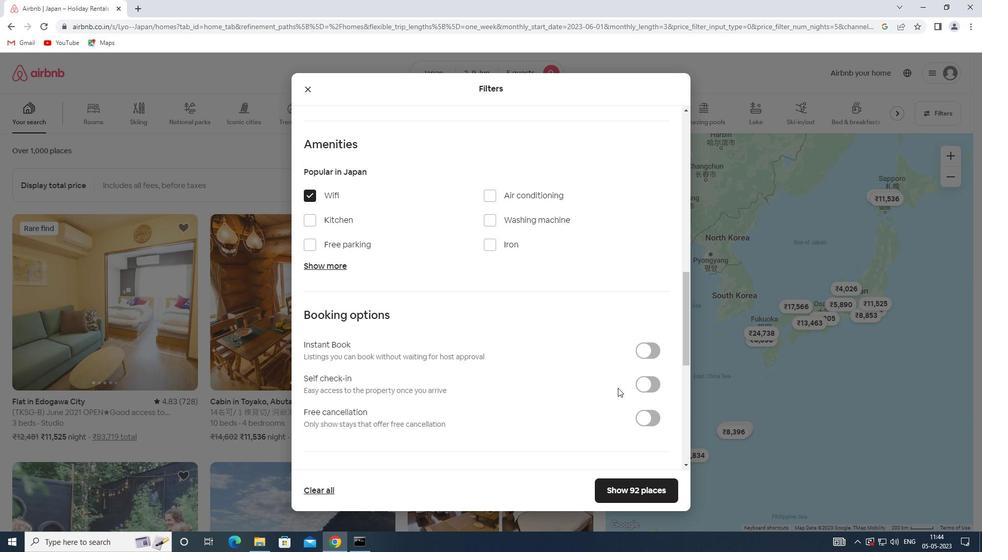 
Action: Mouse pressed left at (643, 385)
Screenshot: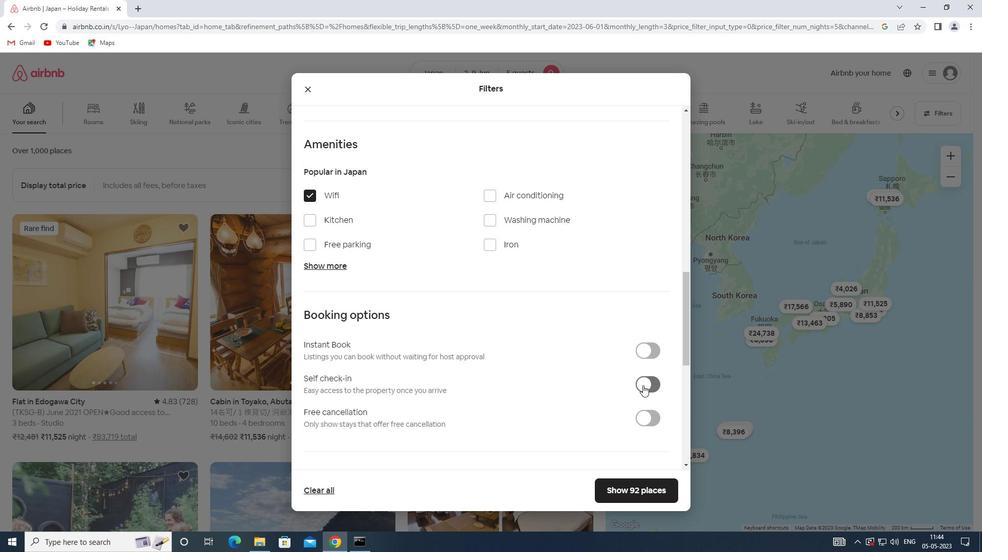 
Action: Mouse moved to (454, 365)
Screenshot: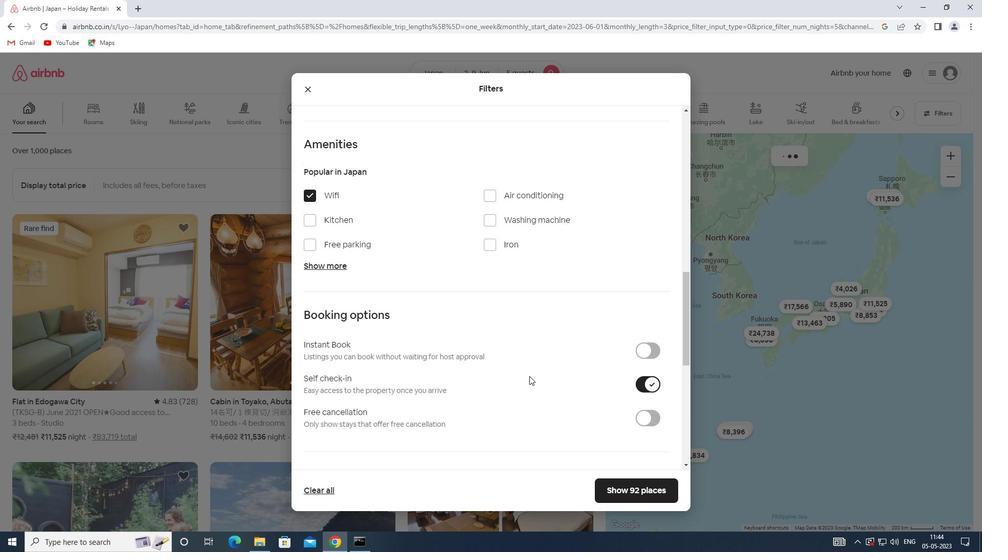 
Action: Mouse scrolled (454, 364) with delta (0, 0)
Screenshot: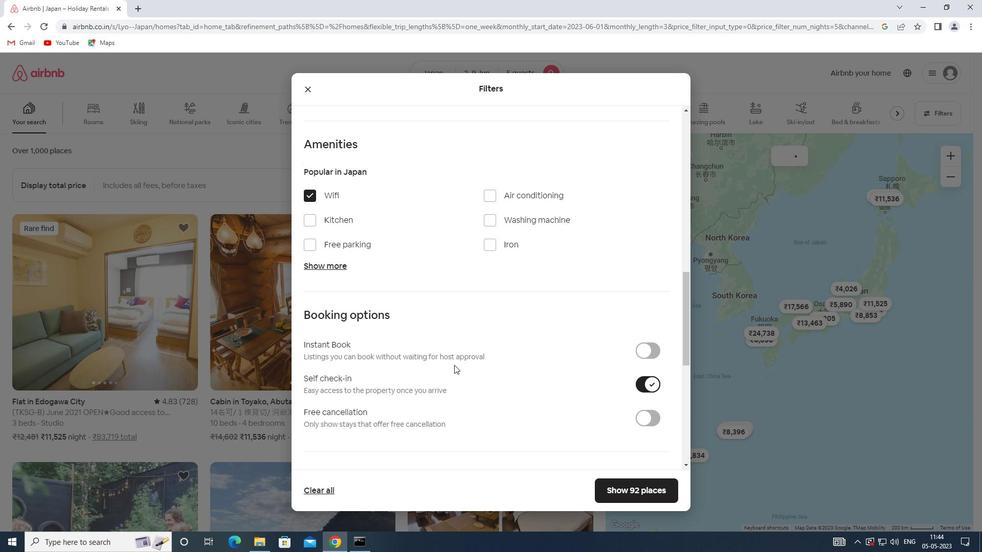 
Action: Mouse scrolled (454, 364) with delta (0, 0)
Screenshot: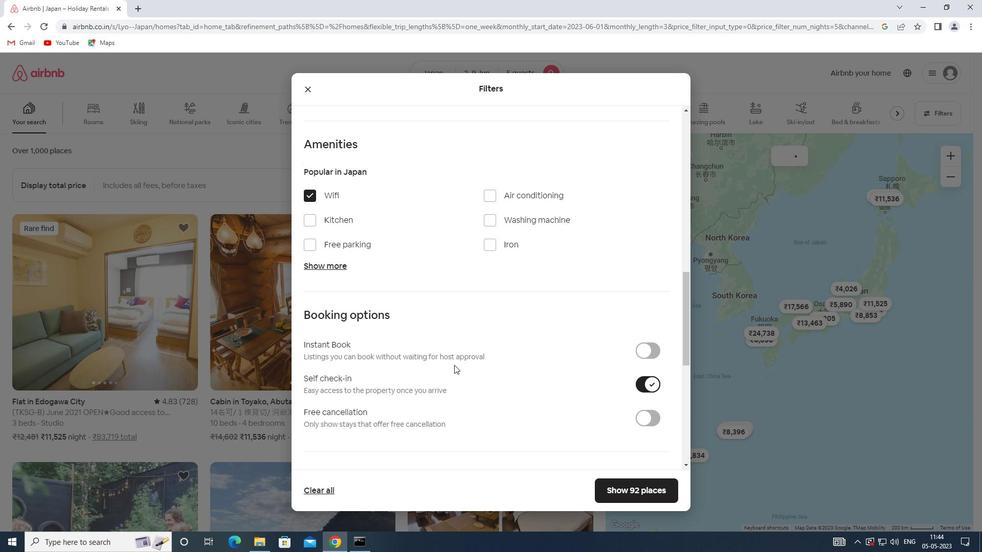 
Action: Mouse scrolled (454, 364) with delta (0, 0)
Screenshot: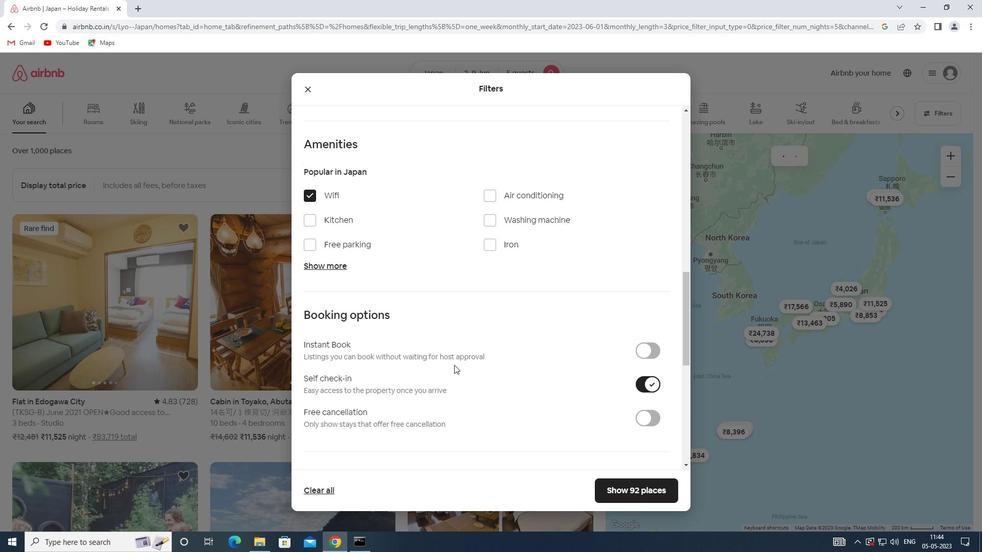 
Action: Mouse scrolled (454, 364) with delta (0, 0)
Screenshot: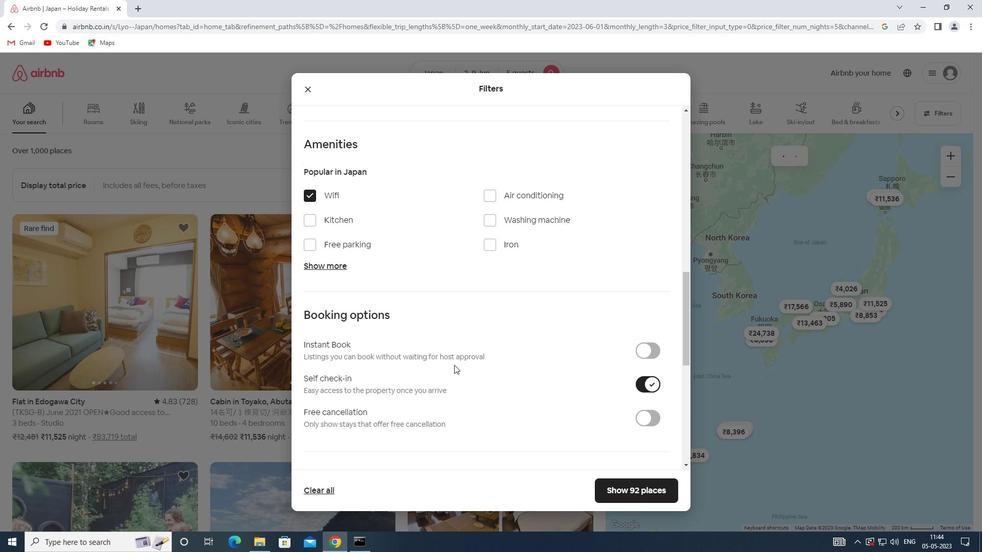 
Action: Mouse scrolled (454, 364) with delta (0, 0)
Screenshot: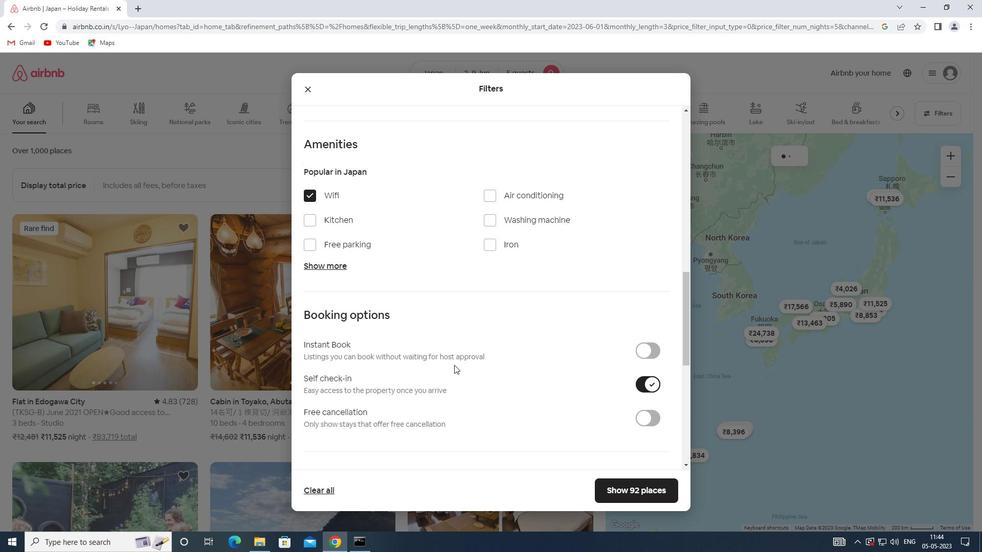 
Action: Mouse scrolled (454, 364) with delta (0, 0)
Screenshot: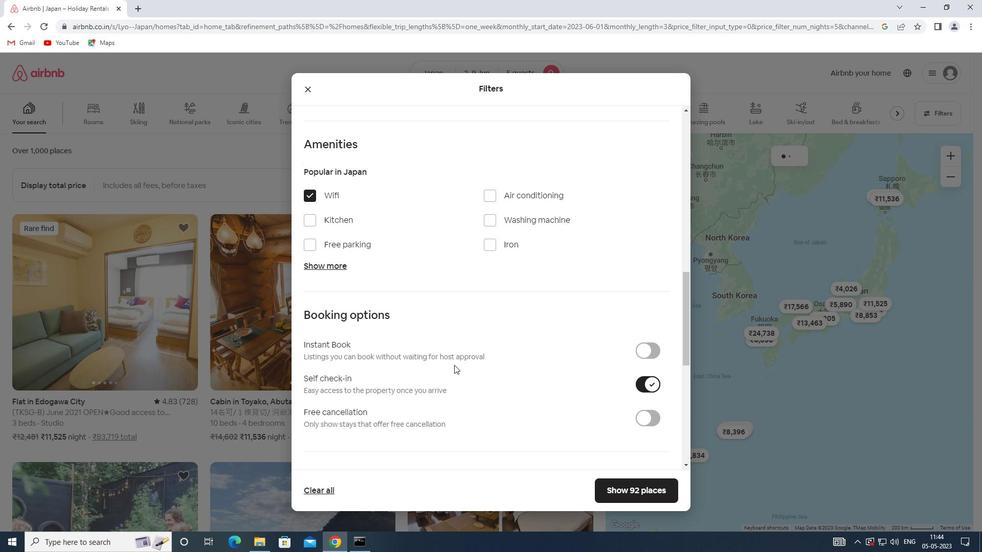 
Action: Mouse scrolled (454, 364) with delta (0, 0)
Screenshot: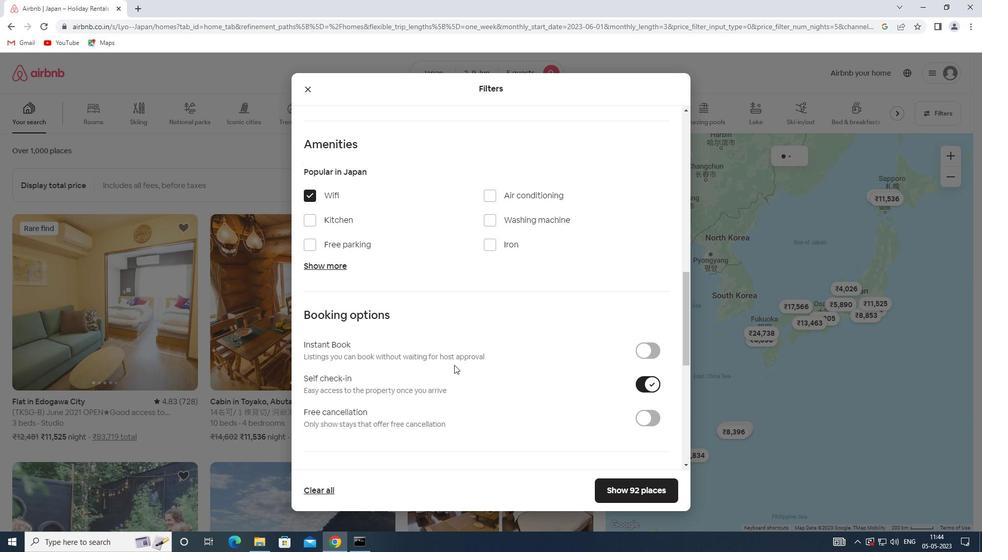 
Action: Mouse scrolled (454, 364) with delta (0, 0)
Screenshot: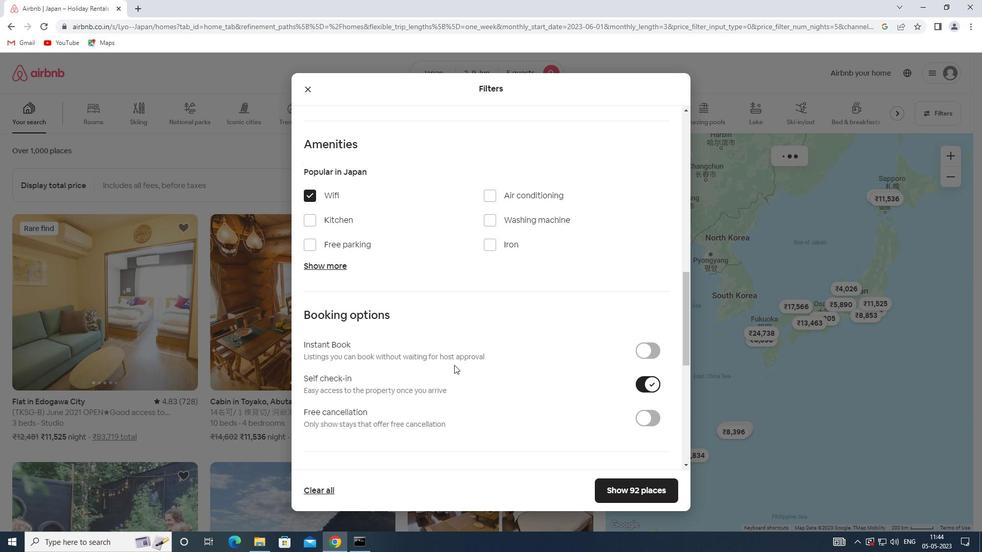 
Action: Mouse moved to (339, 394)
Screenshot: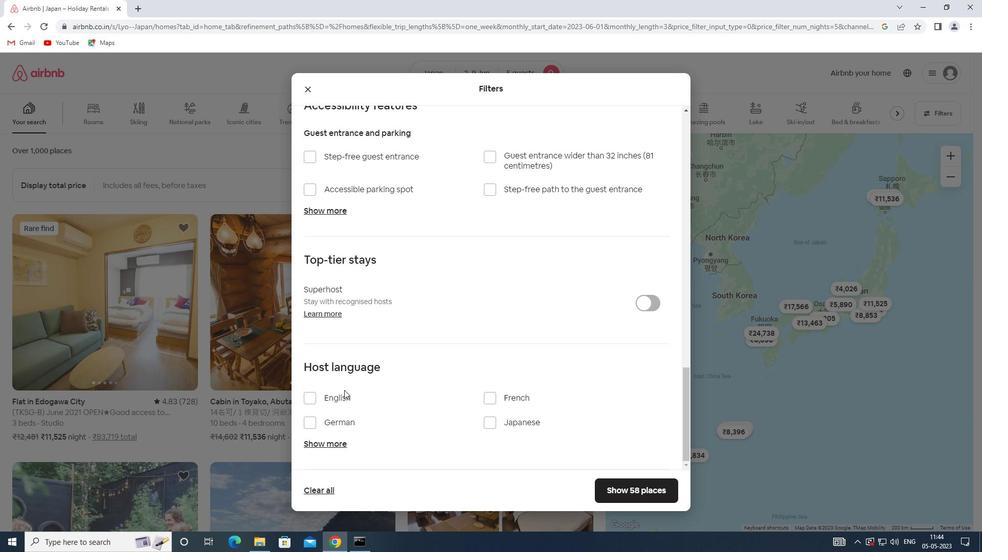 
Action: Mouse pressed left at (339, 394)
Screenshot: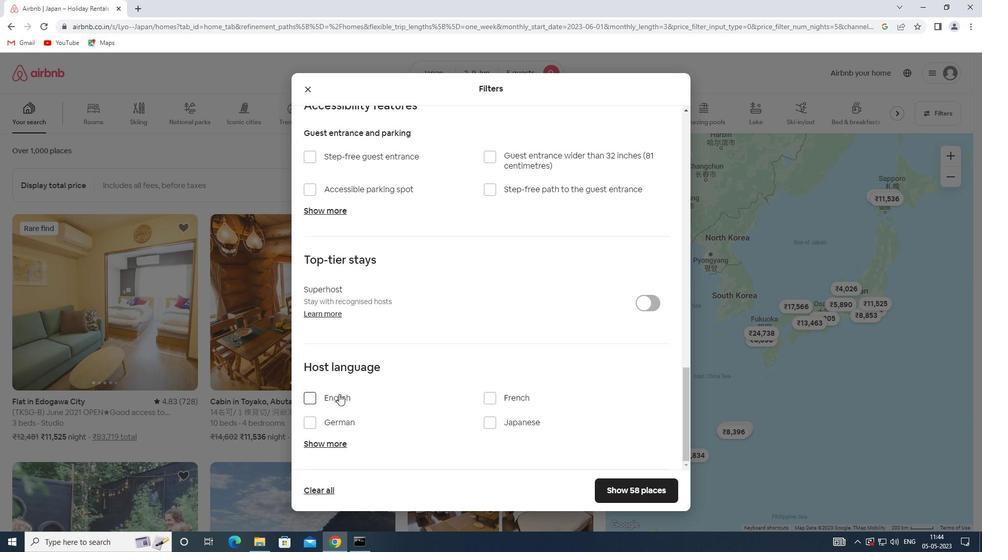 
Action: Mouse moved to (631, 488)
Screenshot: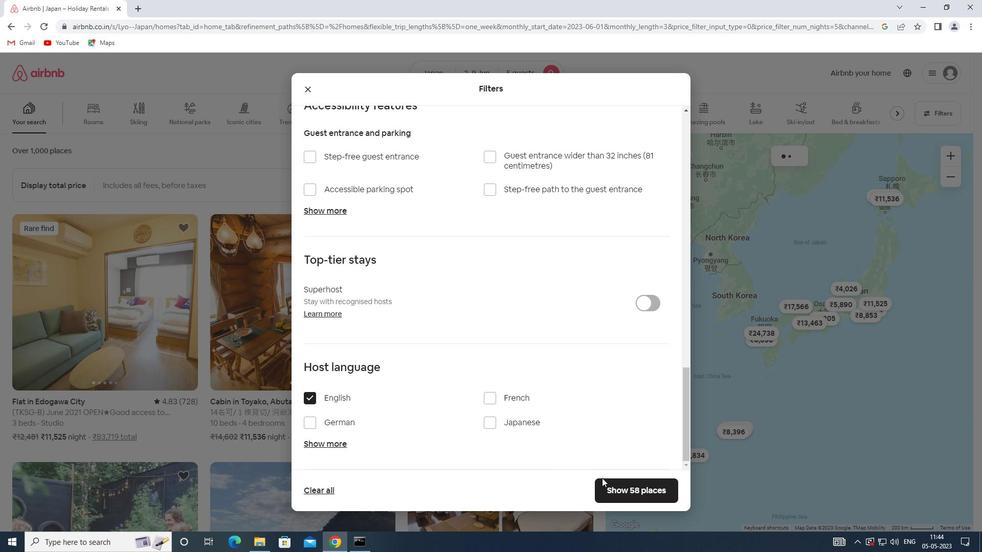 
Action: Mouse pressed left at (631, 488)
Screenshot: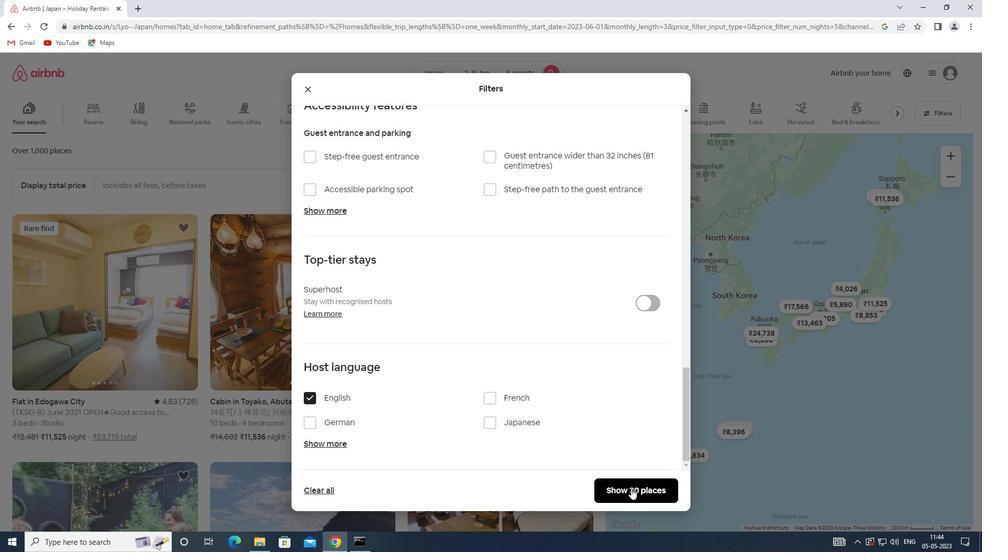 
